 Task: Find connections with filter location Cannes with filter topic #Indiawith filter profile language French with filter current company CG Power and Industrial Solutions Limited with filter school University of Kerala with filter industry Advertising Services with filter service category Real Estate Appraisal with filter keywords title Housekeeper
Action: Mouse moved to (508, 69)
Screenshot: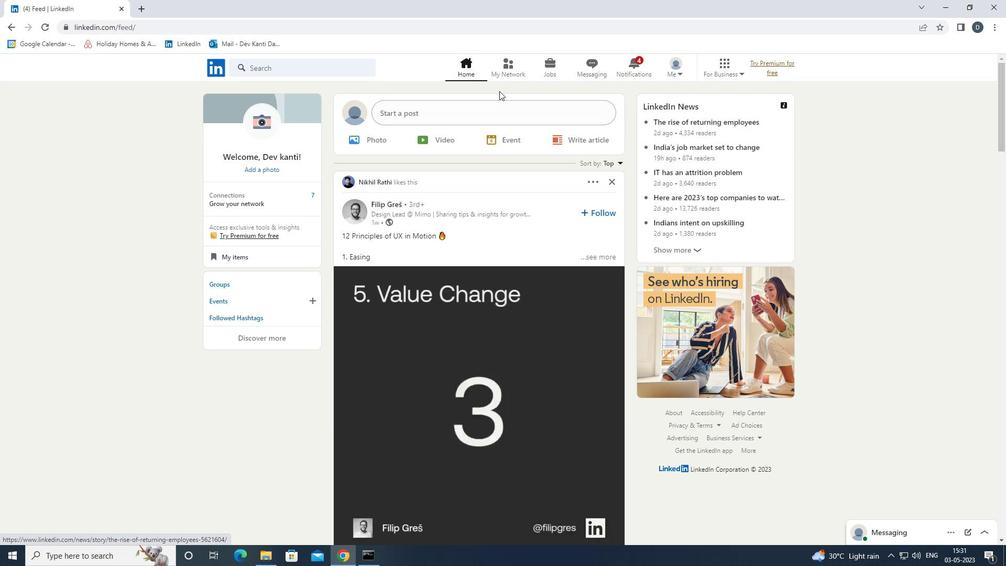 
Action: Mouse pressed left at (508, 69)
Screenshot: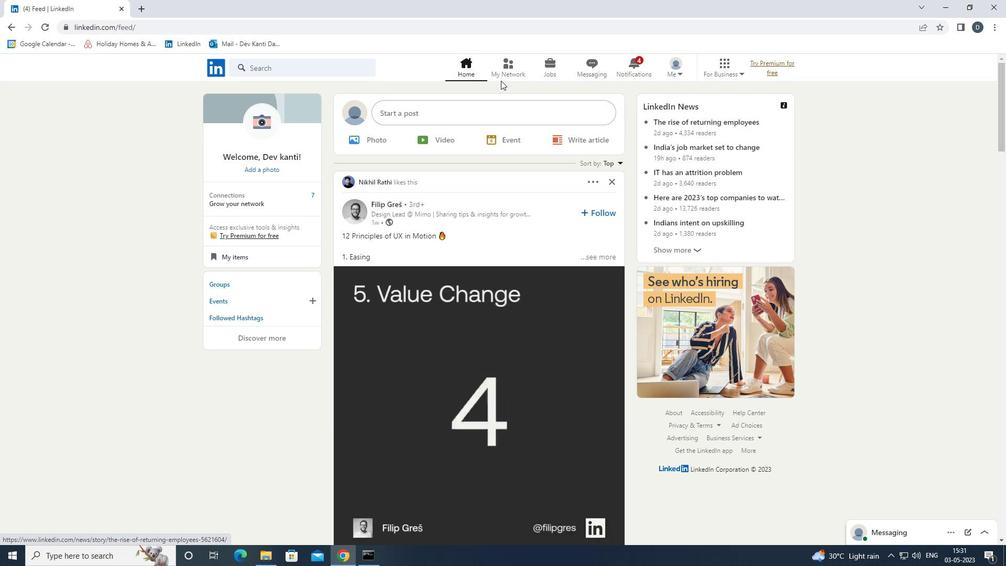 
Action: Mouse moved to (348, 124)
Screenshot: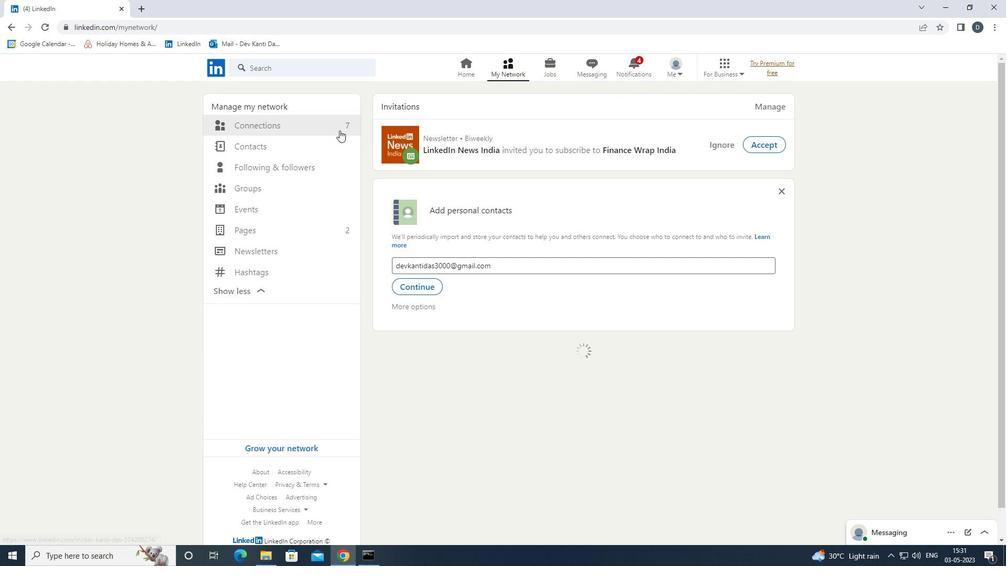 
Action: Mouse pressed left at (348, 124)
Screenshot: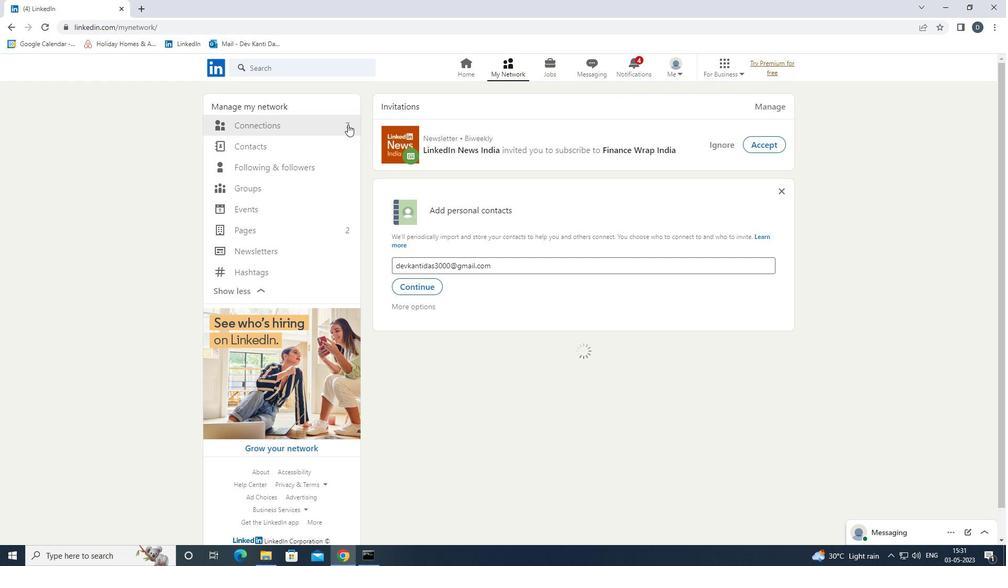 
Action: Mouse moved to (585, 131)
Screenshot: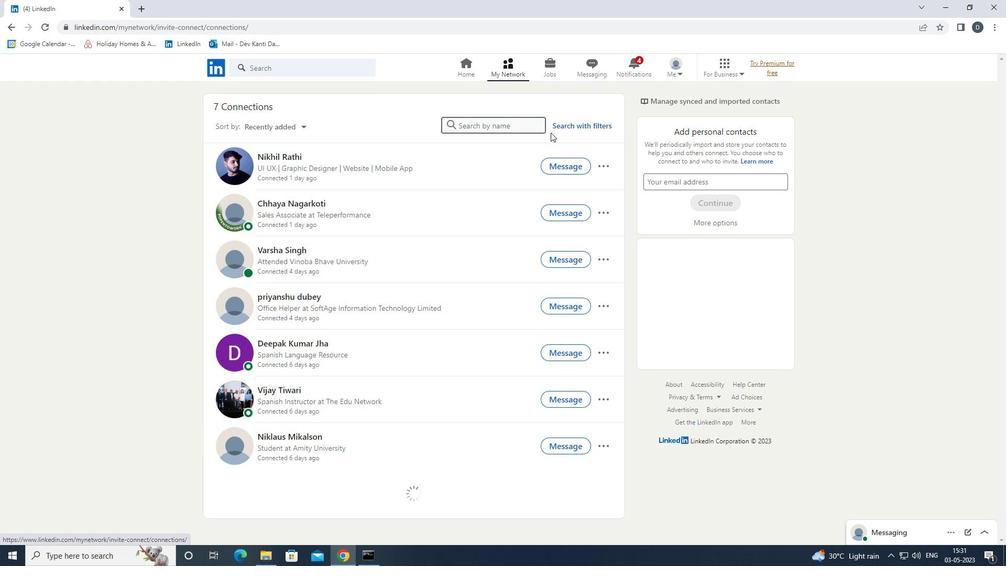 
Action: Mouse pressed left at (585, 131)
Screenshot: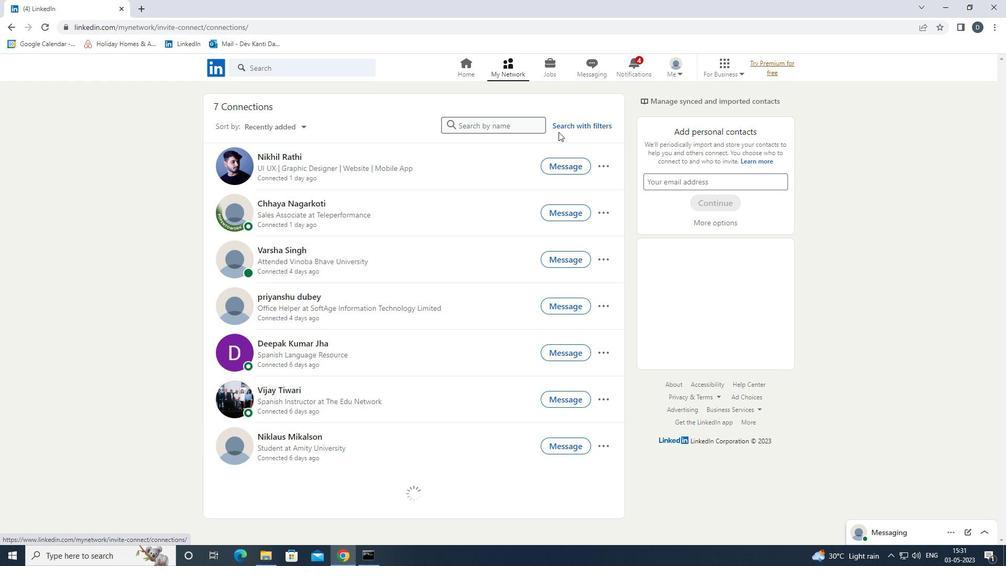 
Action: Mouse moved to (548, 96)
Screenshot: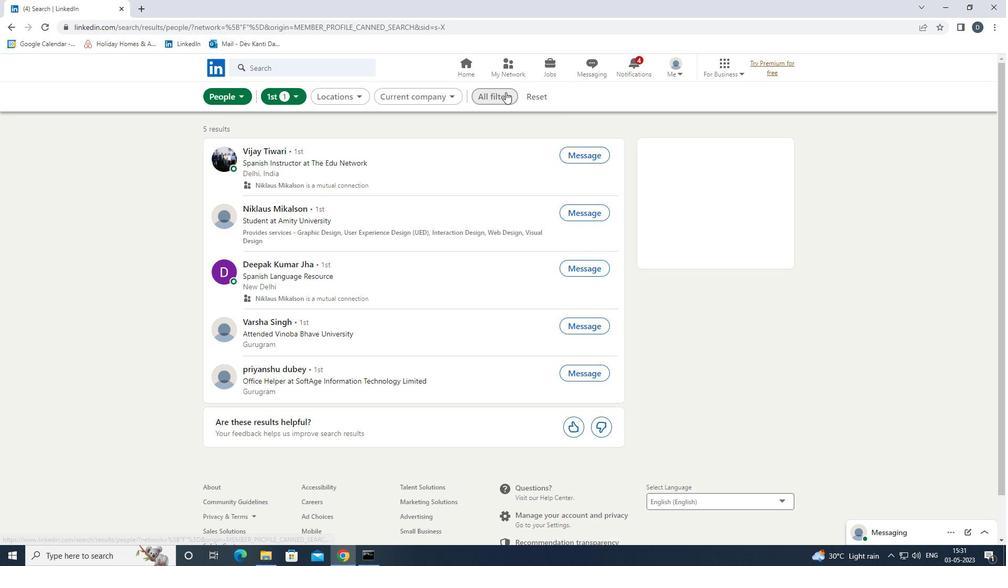 
Action: Mouse pressed left at (548, 96)
Screenshot: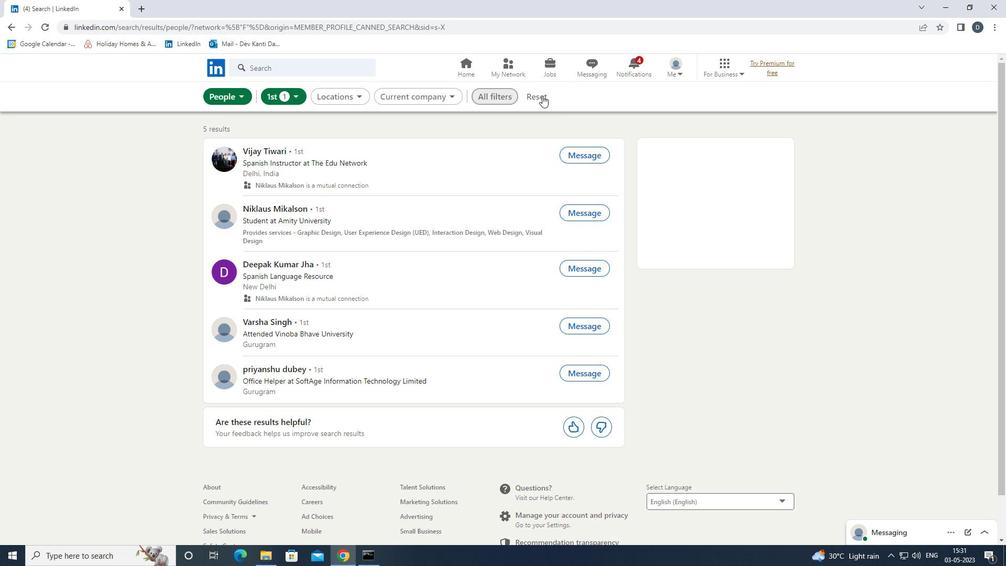 
Action: Mouse moved to (516, 98)
Screenshot: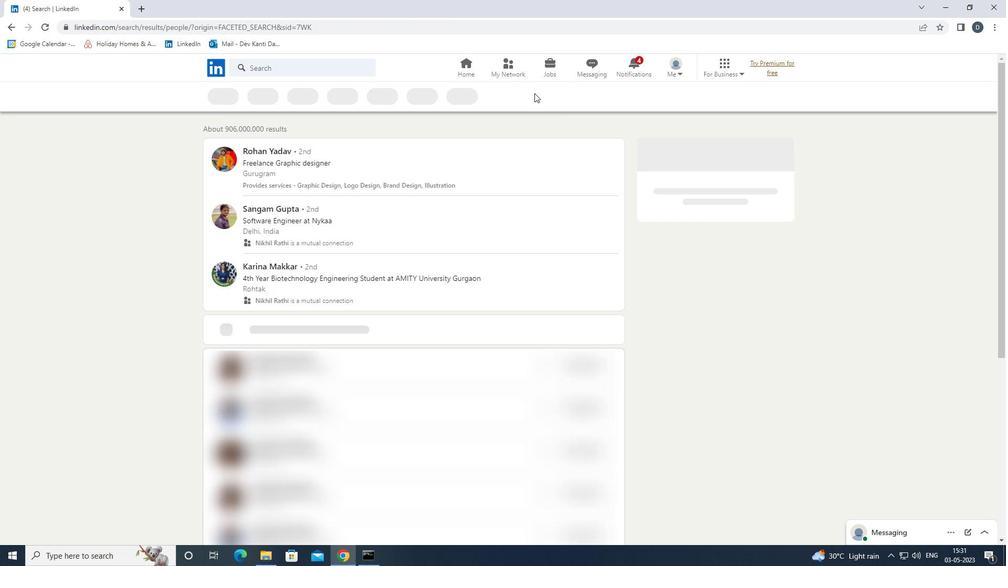 
Action: Mouse pressed left at (516, 98)
Screenshot: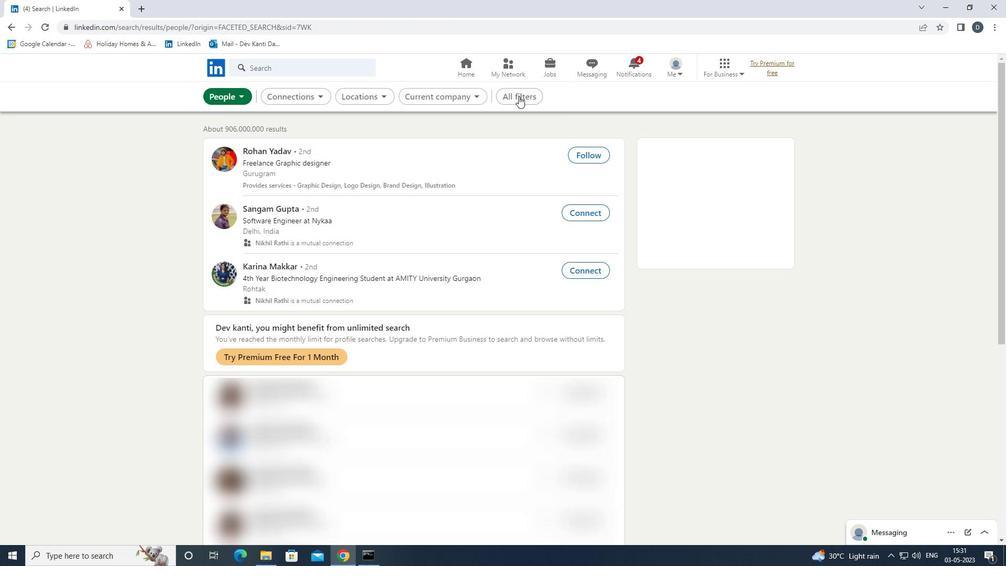 
Action: Mouse moved to (829, 289)
Screenshot: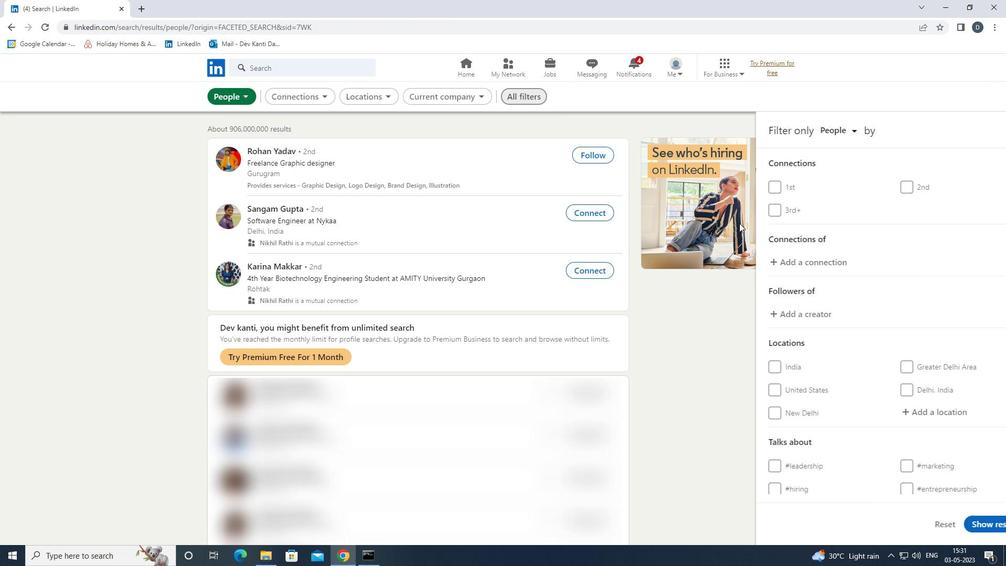 
Action: Mouse scrolled (829, 288) with delta (0, 0)
Screenshot: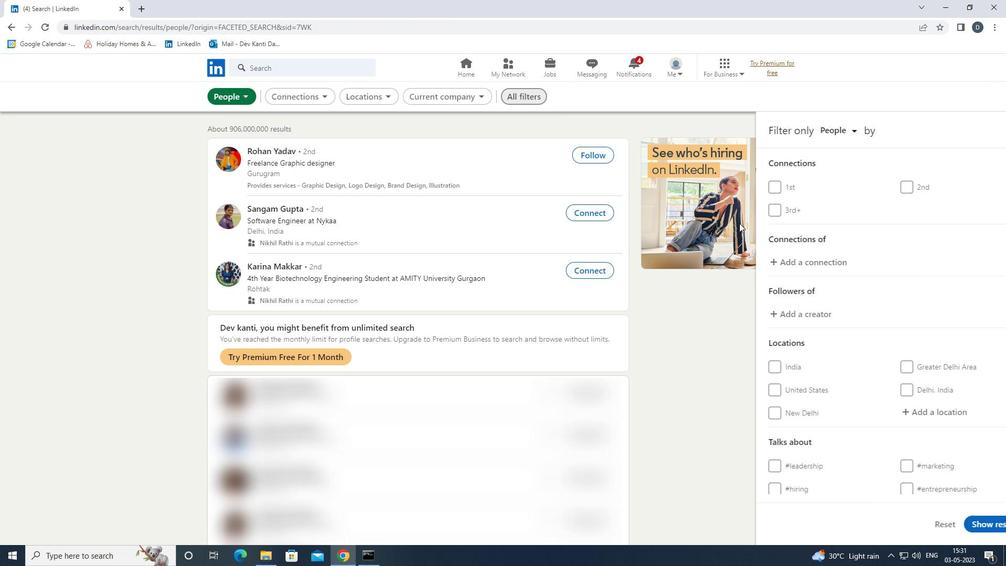
Action: Mouse moved to (832, 291)
Screenshot: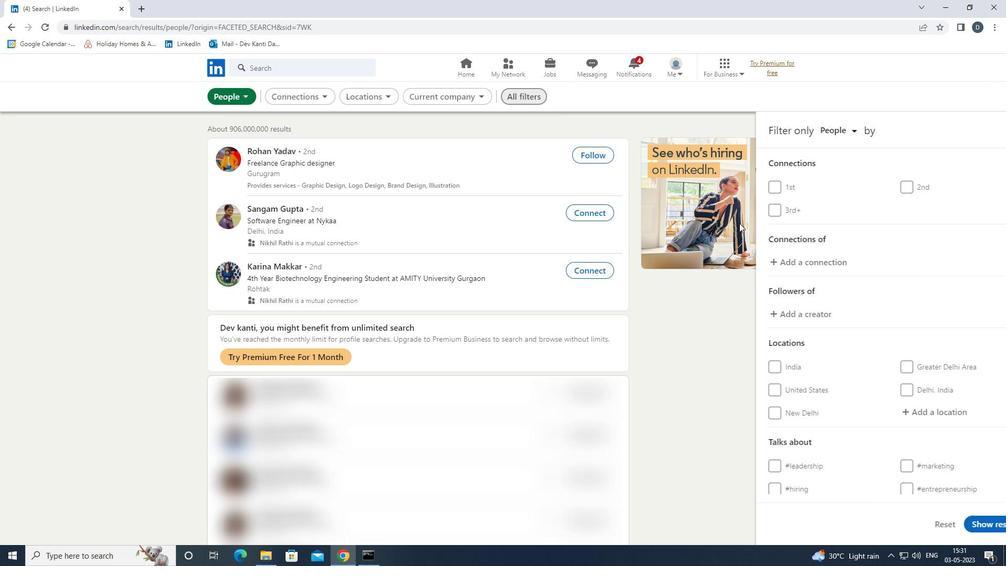
Action: Mouse scrolled (832, 290) with delta (0, 0)
Screenshot: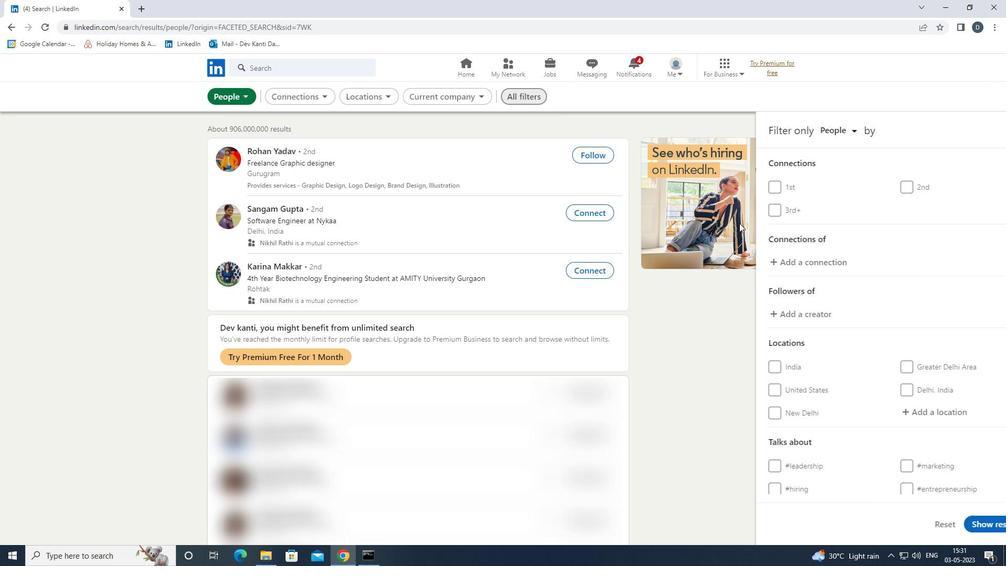 
Action: Mouse moved to (895, 307)
Screenshot: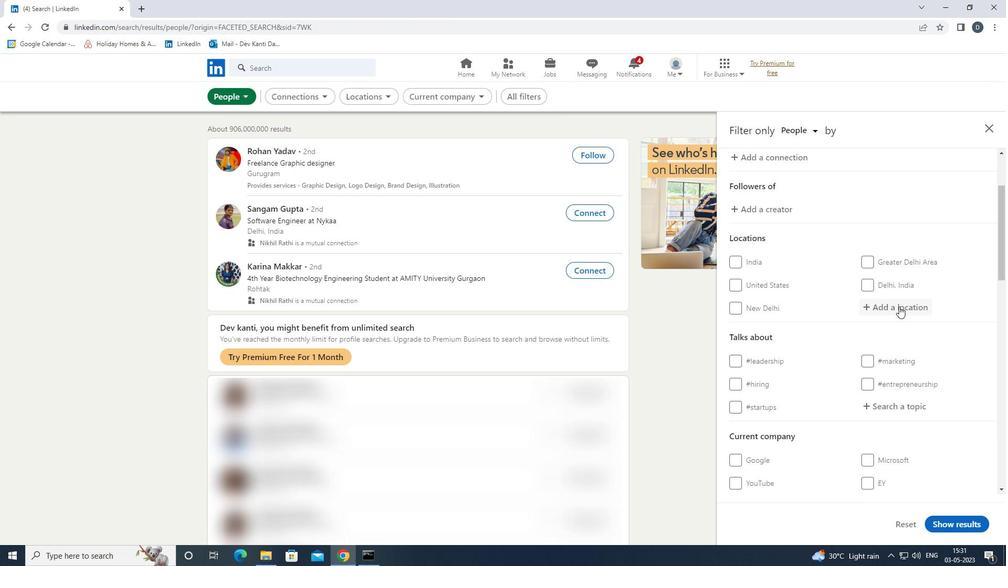 
Action: Mouse pressed left at (895, 307)
Screenshot: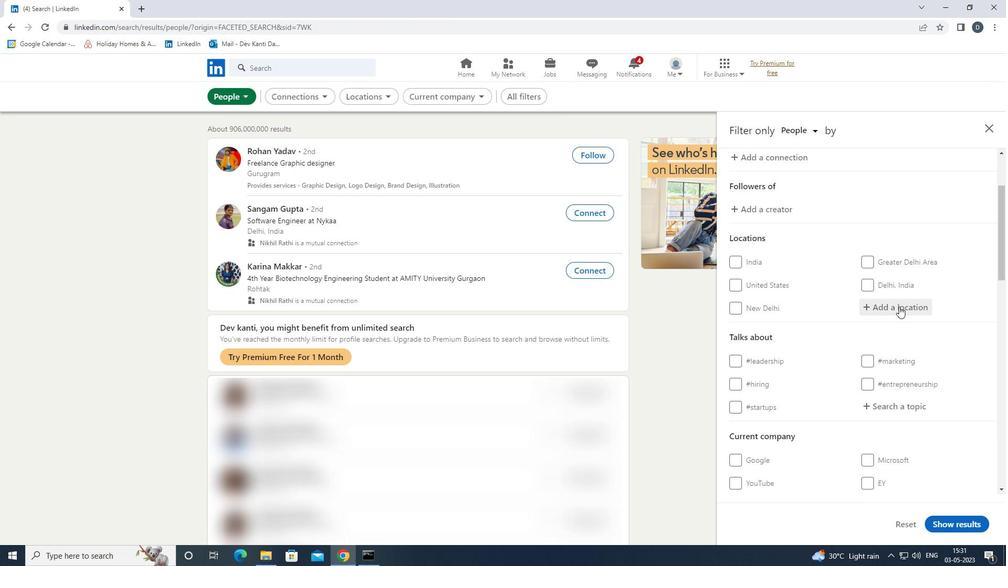 
Action: Key pressed <Key.shift>CANNES<Key.down><Key.enter>
Screenshot: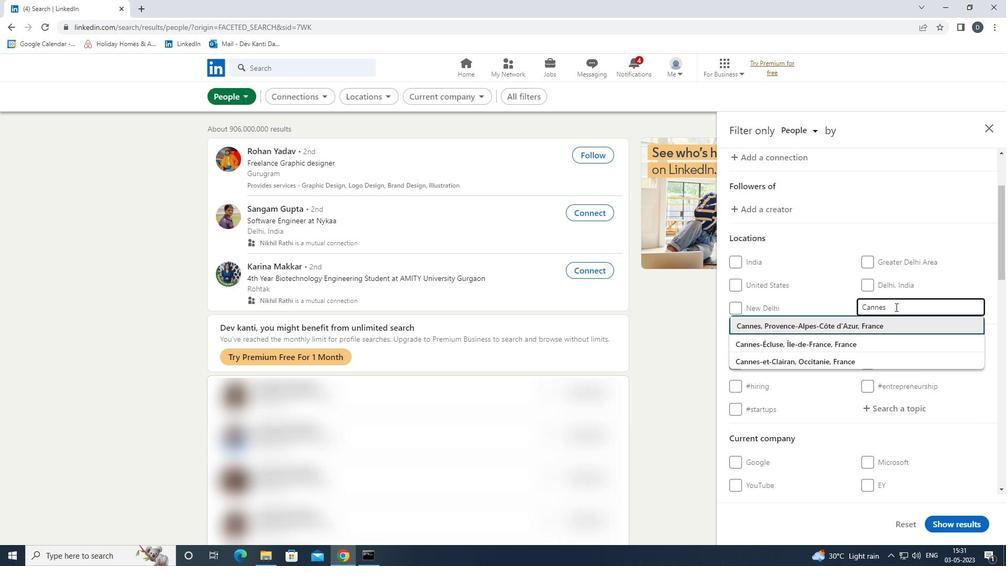 
Action: Mouse moved to (862, 321)
Screenshot: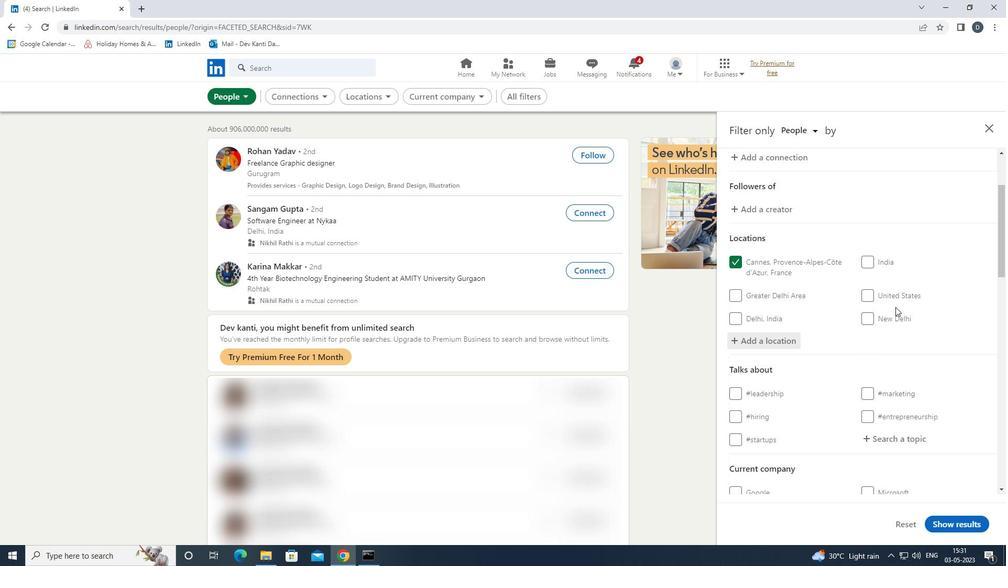 
Action: Mouse scrolled (862, 320) with delta (0, 0)
Screenshot: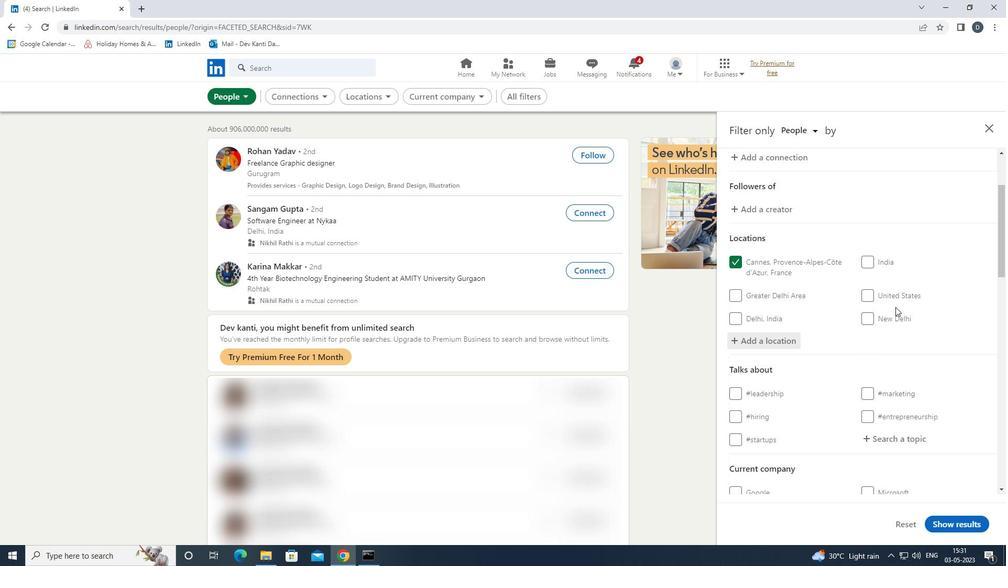 
Action: Mouse moved to (862, 321)
Screenshot: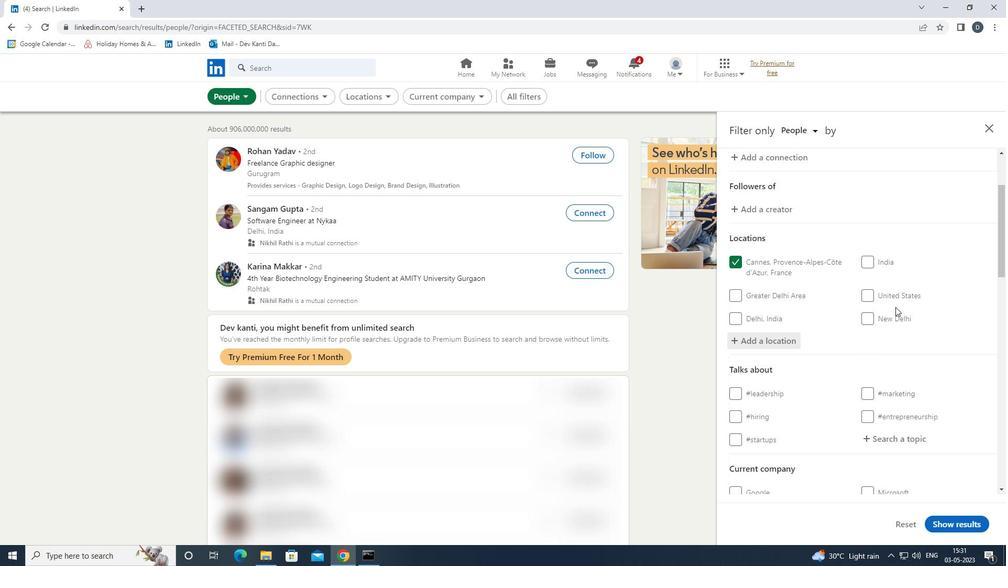 
Action: Mouse scrolled (862, 320) with delta (0, 0)
Screenshot: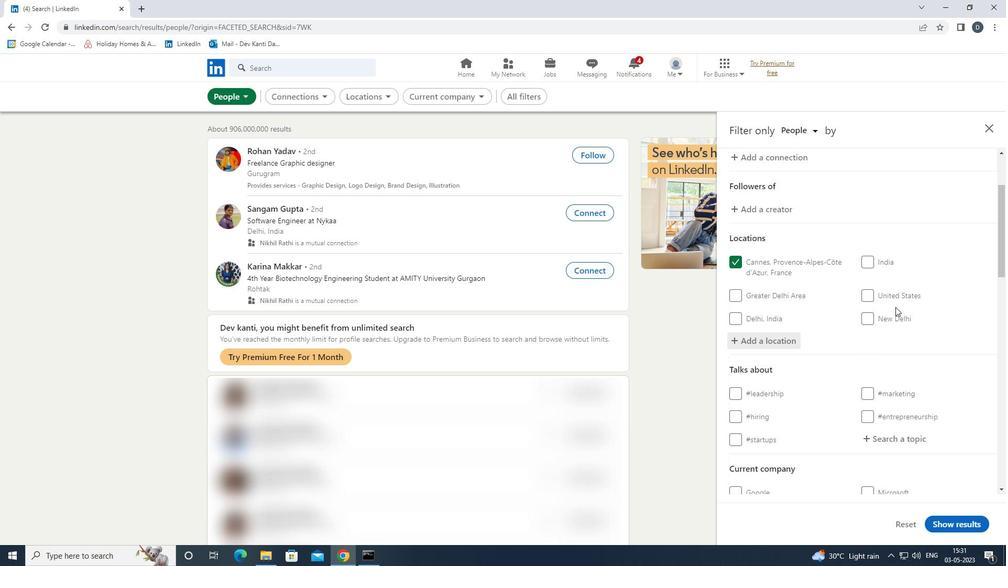 
Action: Mouse moved to (874, 335)
Screenshot: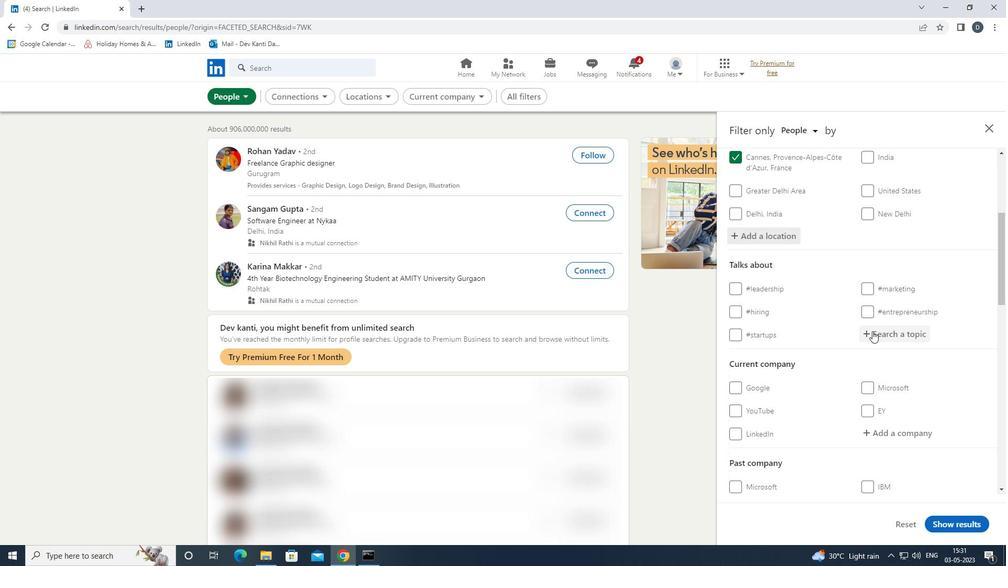 
Action: Mouse pressed left at (874, 335)
Screenshot: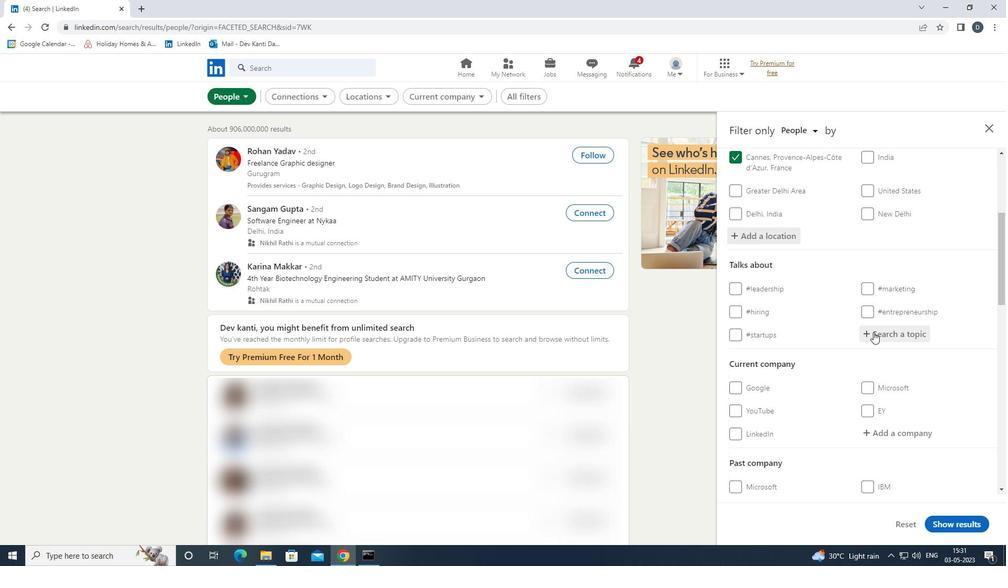 
Action: Mouse moved to (873, 337)
Screenshot: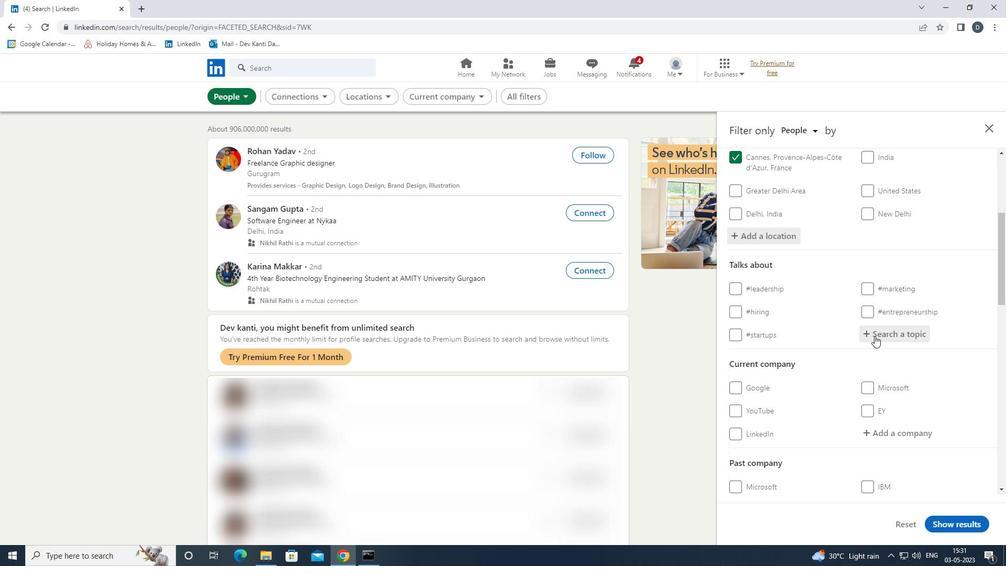 
Action: Key pressed <Key.shift>INDIA<Key.down><Key.enter>
Screenshot: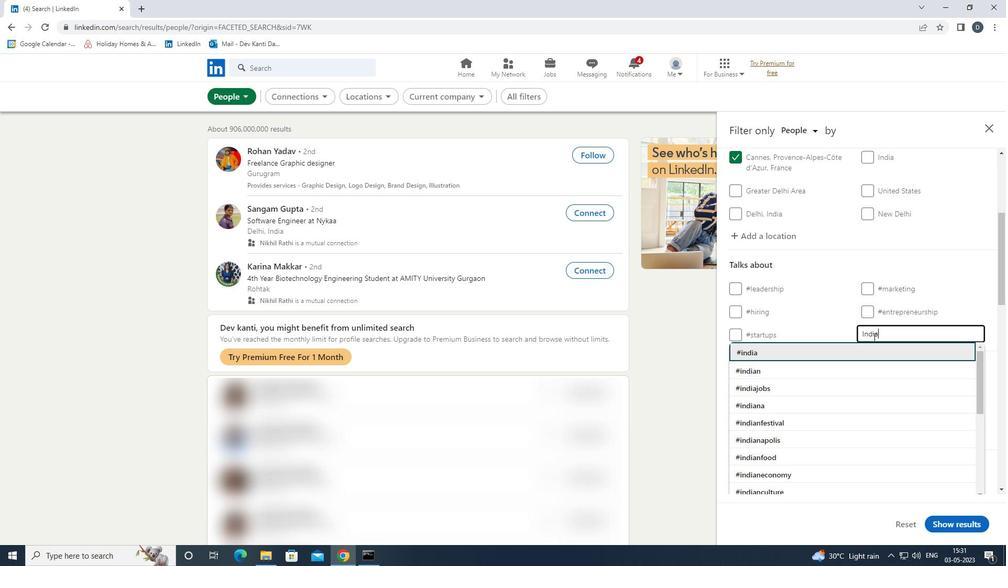 
Action: Mouse moved to (850, 341)
Screenshot: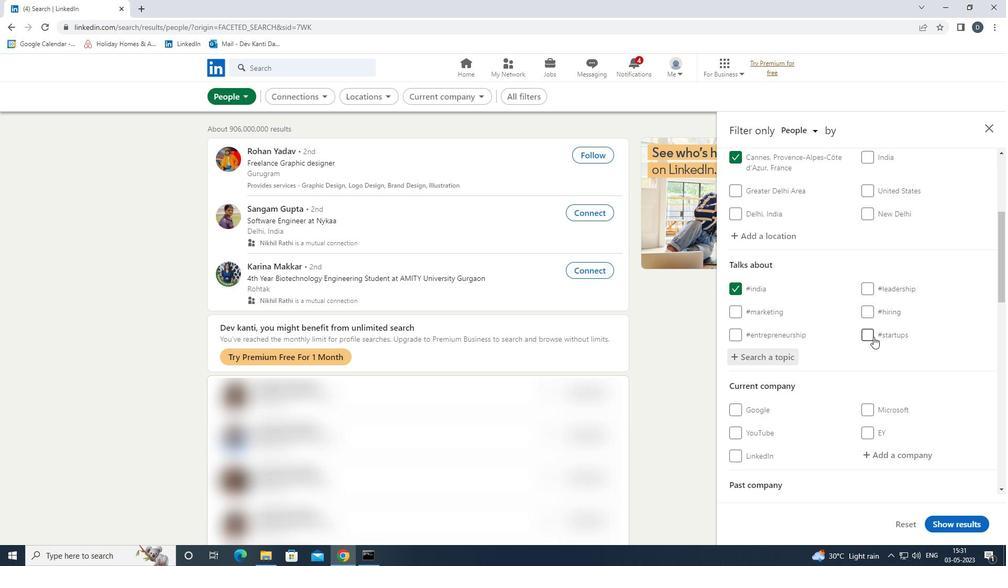 
Action: Mouse scrolled (850, 341) with delta (0, 0)
Screenshot: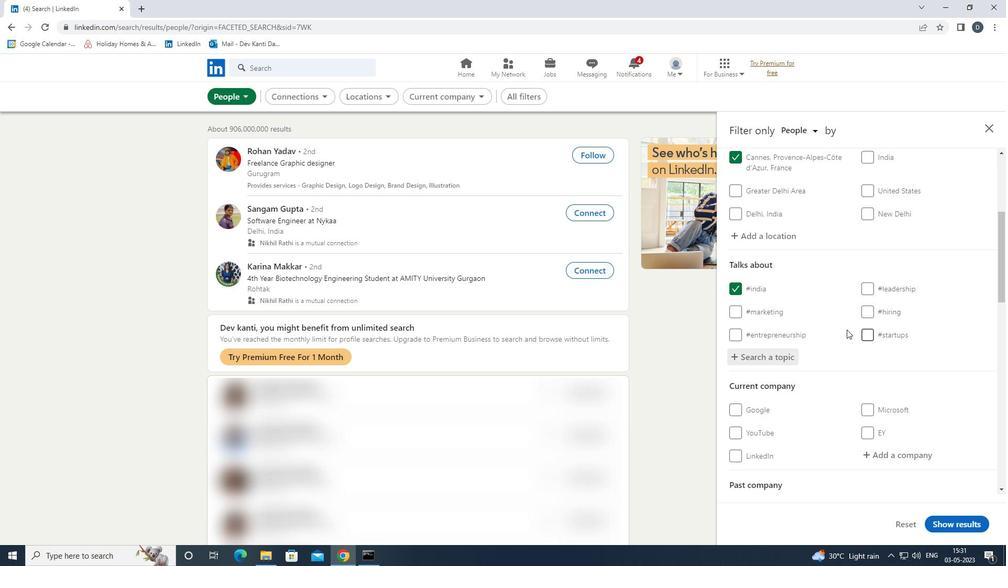 
Action: Mouse moved to (850, 342)
Screenshot: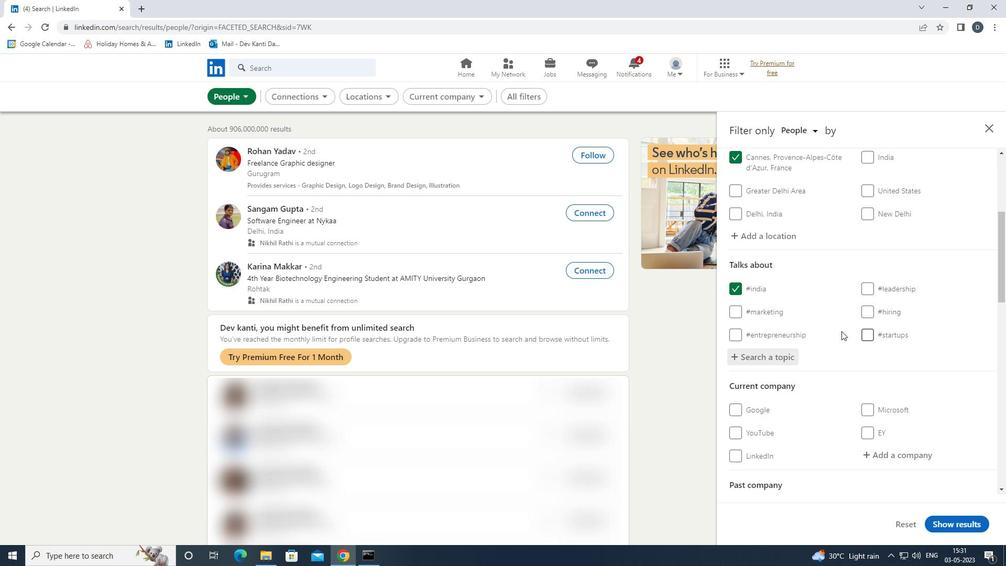 
Action: Mouse scrolled (850, 342) with delta (0, 0)
Screenshot: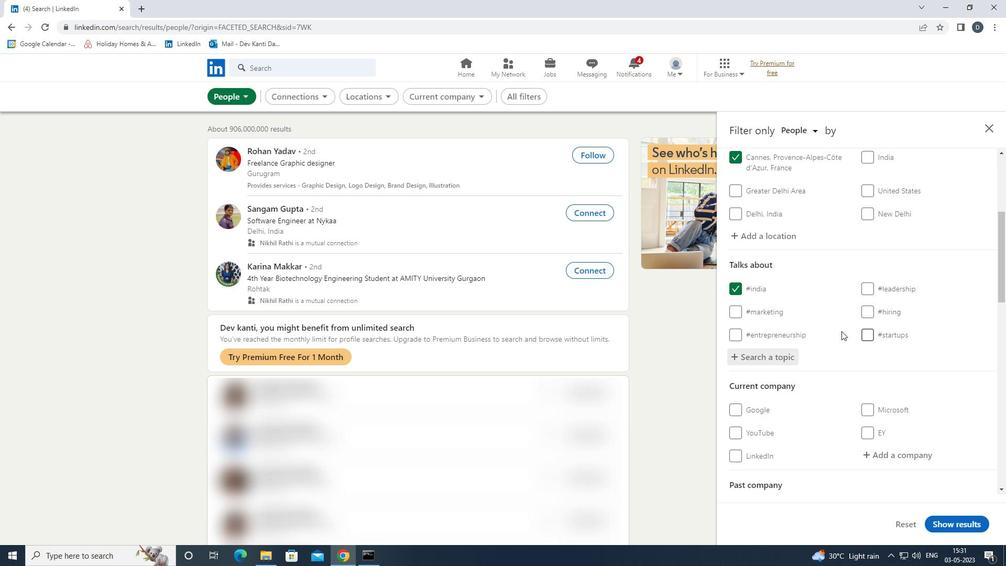 
Action: Mouse moved to (851, 342)
Screenshot: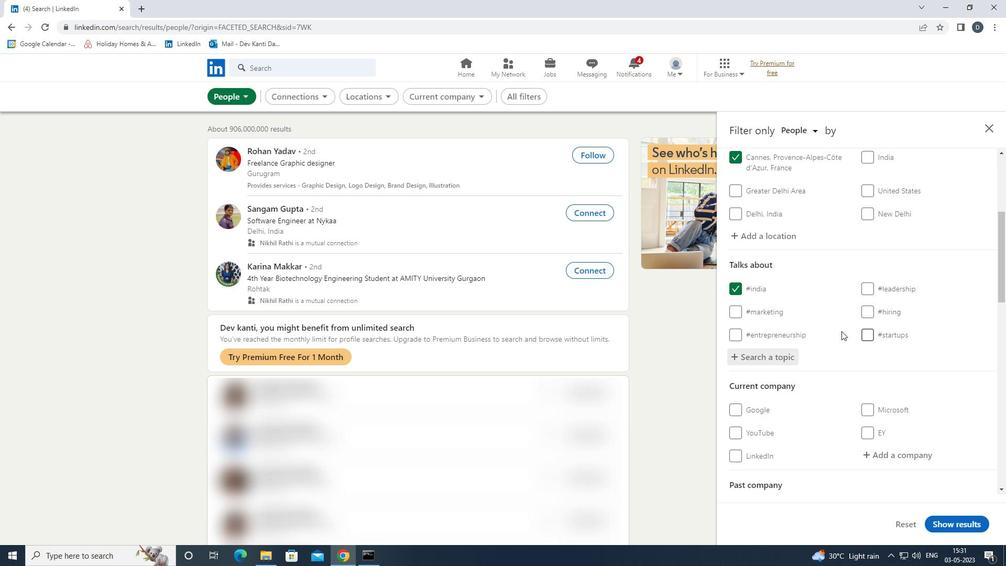 
Action: Mouse scrolled (851, 342) with delta (0, 0)
Screenshot: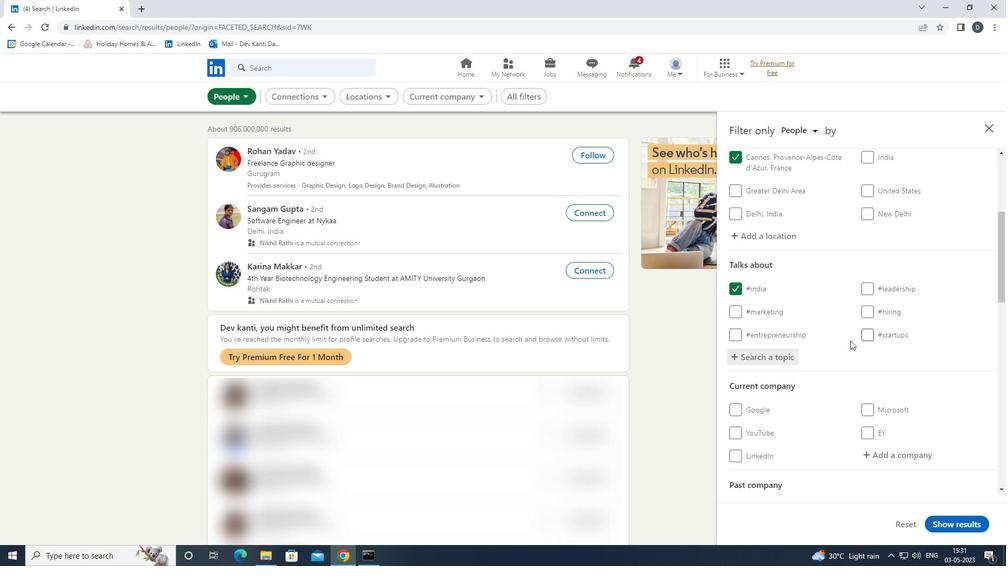 
Action: Mouse moved to (855, 333)
Screenshot: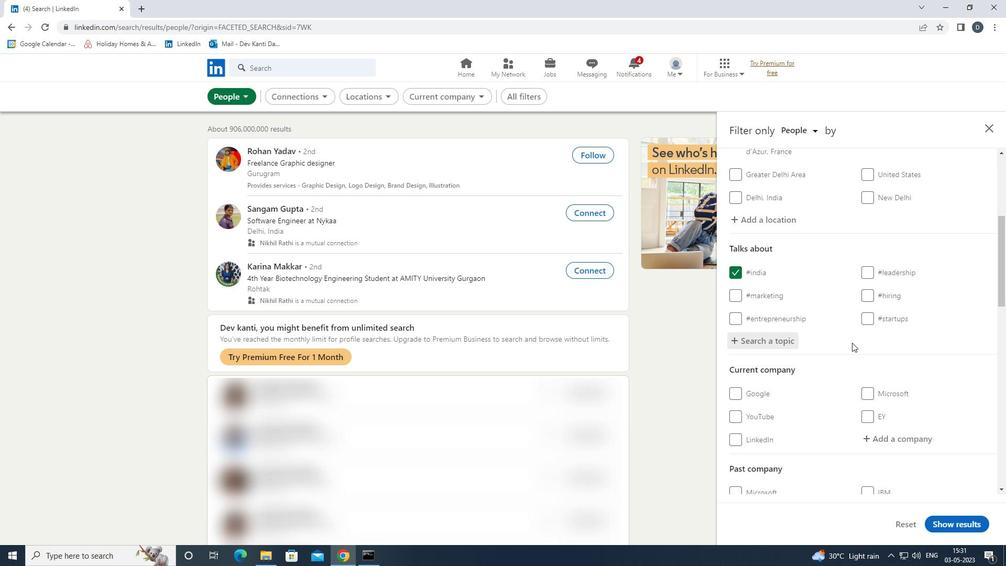 
Action: Mouse scrolled (855, 332) with delta (0, 0)
Screenshot: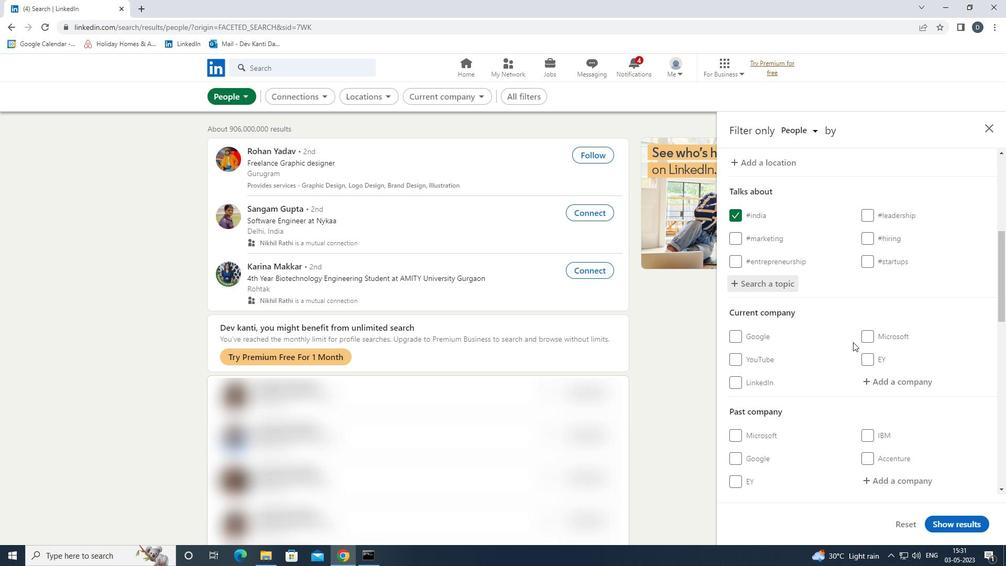 
Action: Mouse scrolled (855, 332) with delta (0, 0)
Screenshot: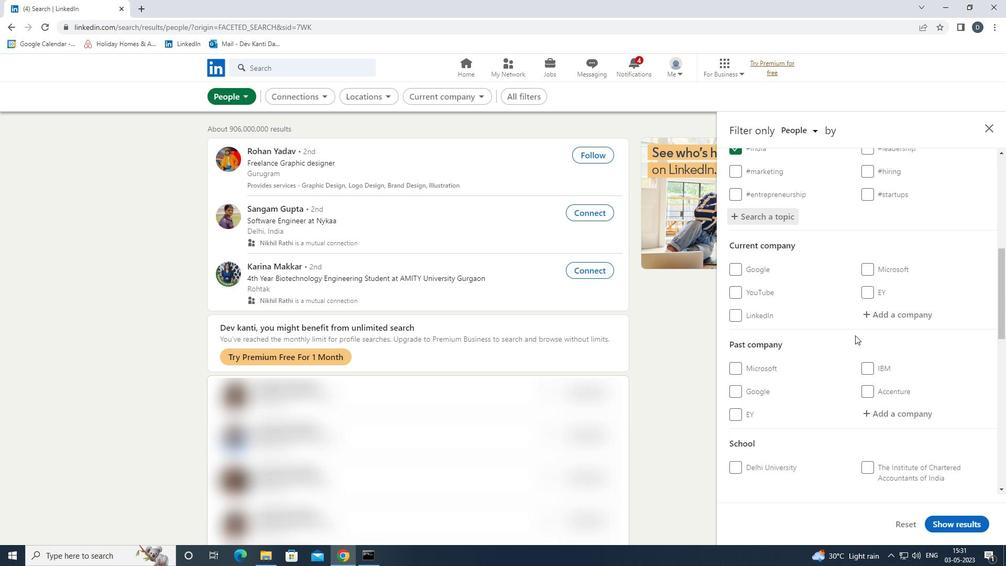 
Action: Mouse moved to (857, 328)
Screenshot: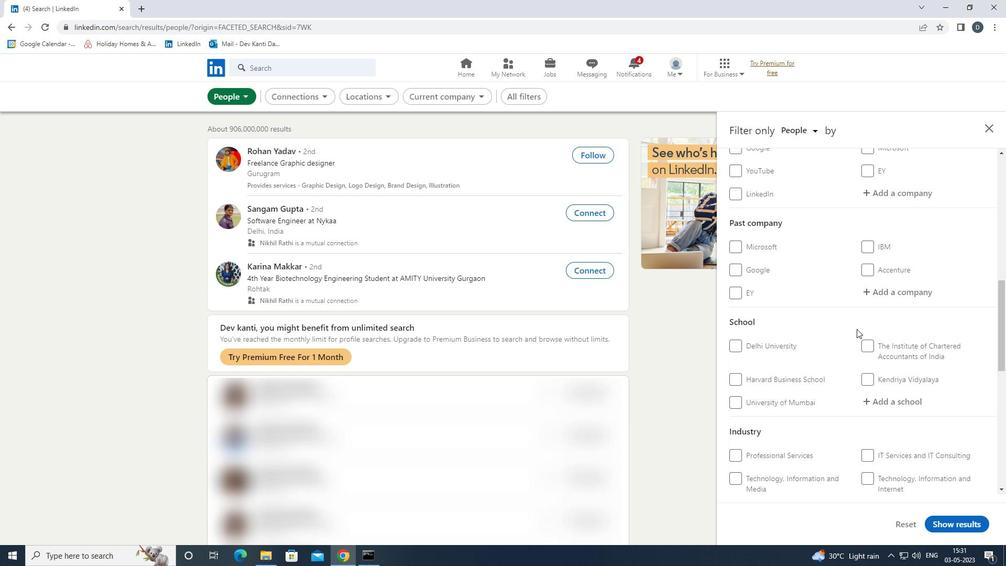 
Action: Mouse scrolled (857, 328) with delta (0, 0)
Screenshot: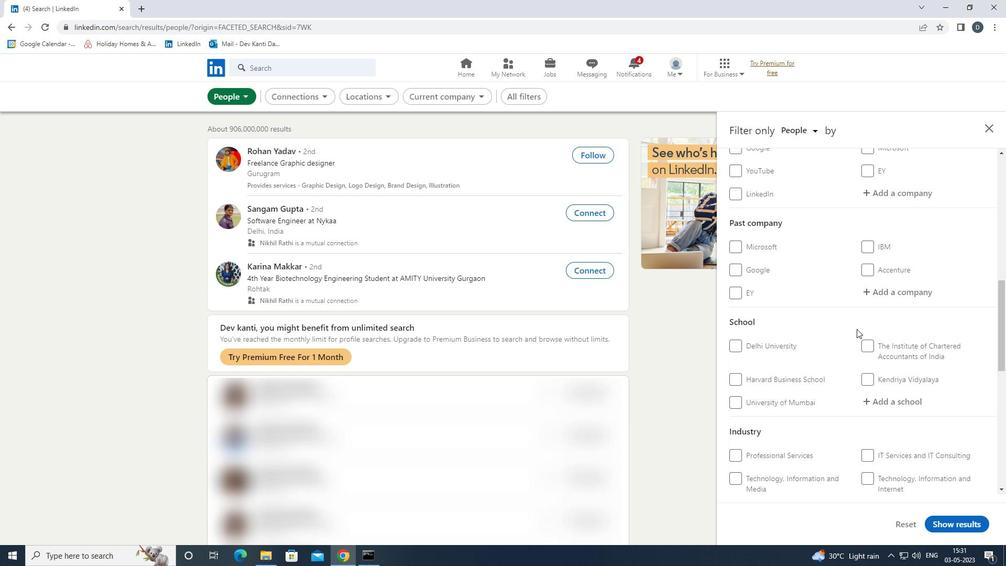
Action: Mouse moved to (899, 350)
Screenshot: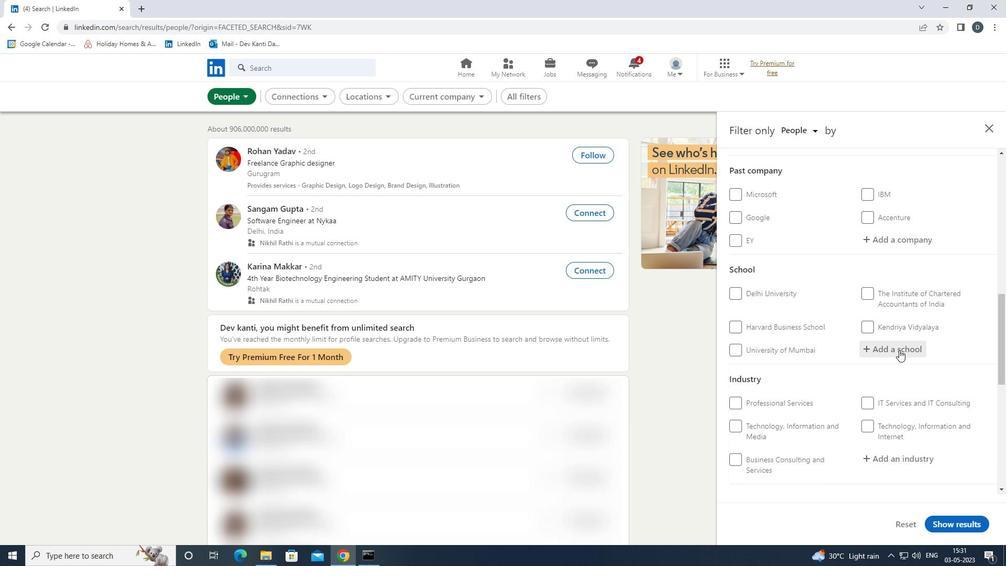 
Action: Mouse scrolled (899, 350) with delta (0, 0)
Screenshot: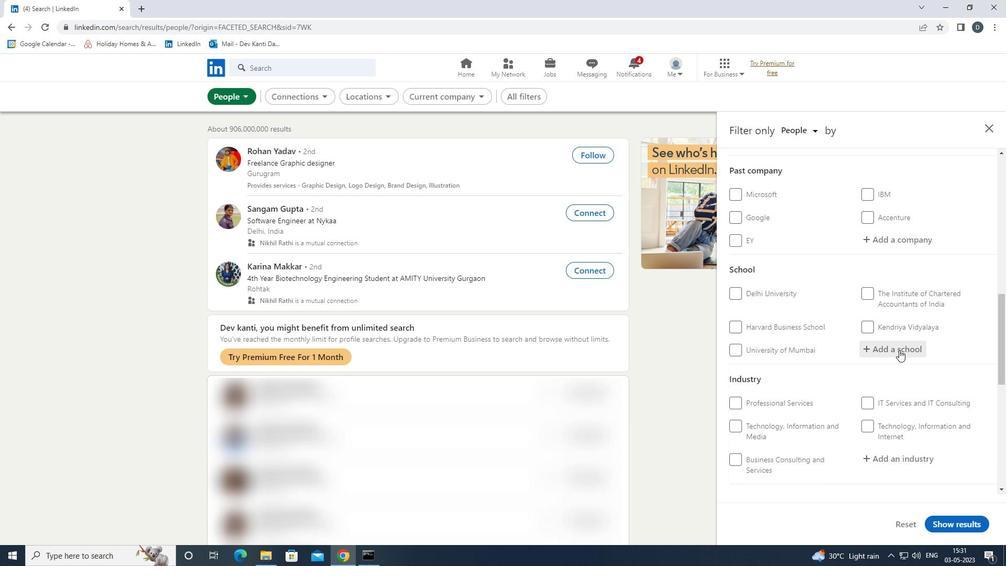 
Action: Mouse scrolled (899, 350) with delta (0, 0)
Screenshot: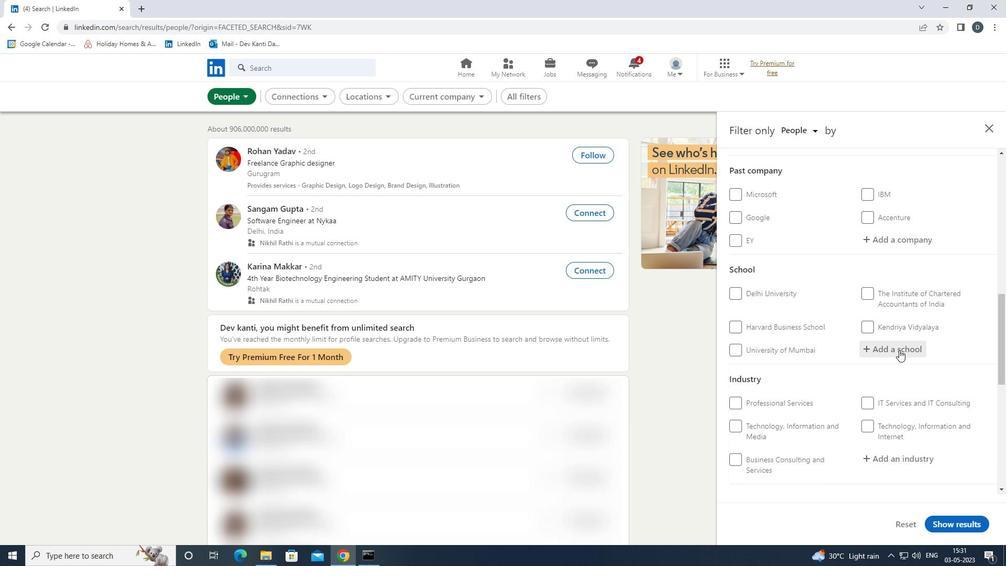
Action: Mouse moved to (899, 350)
Screenshot: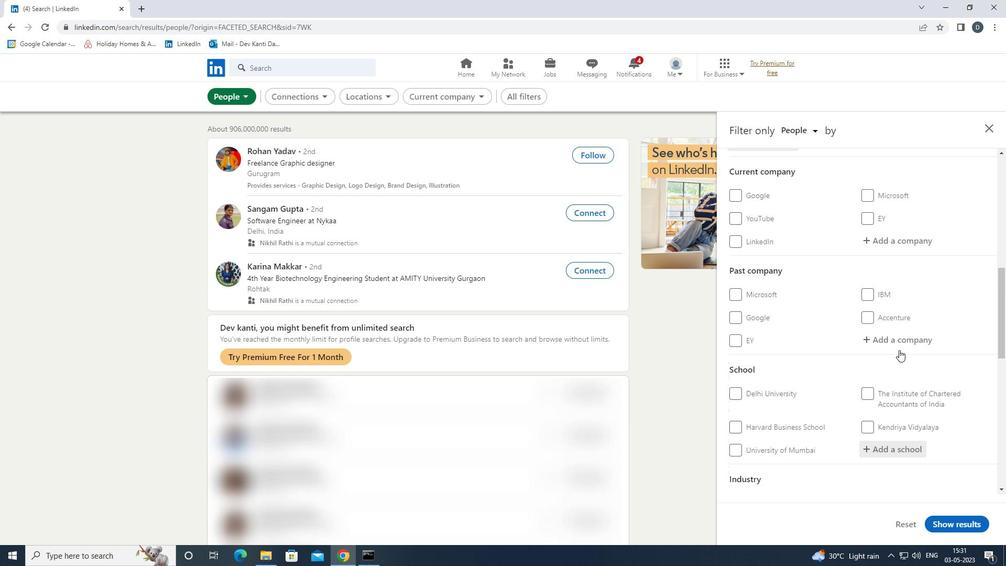 
Action: Mouse scrolled (899, 349) with delta (0, 0)
Screenshot: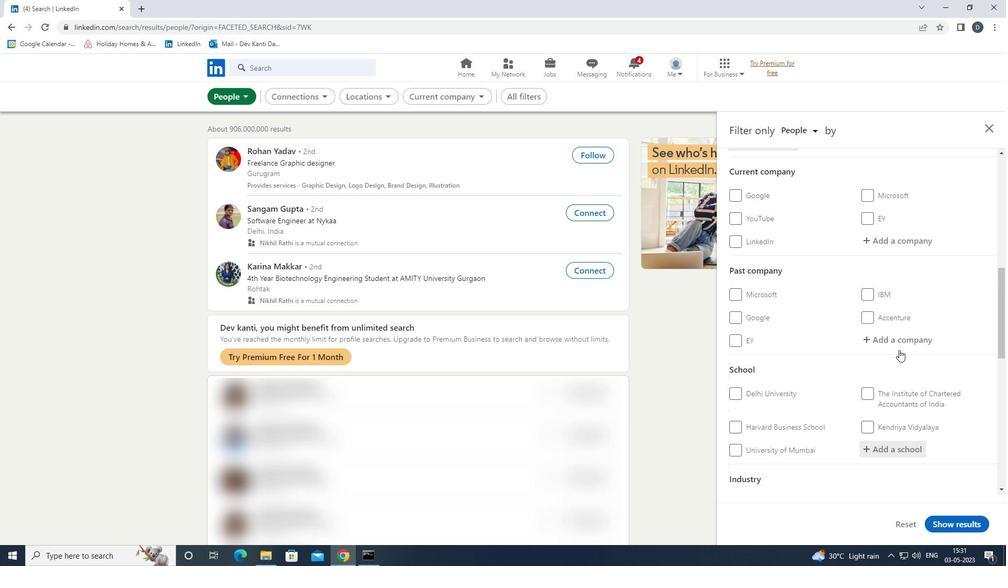 
Action: Mouse scrolled (899, 350) with delta (0, 0)
Screenshot: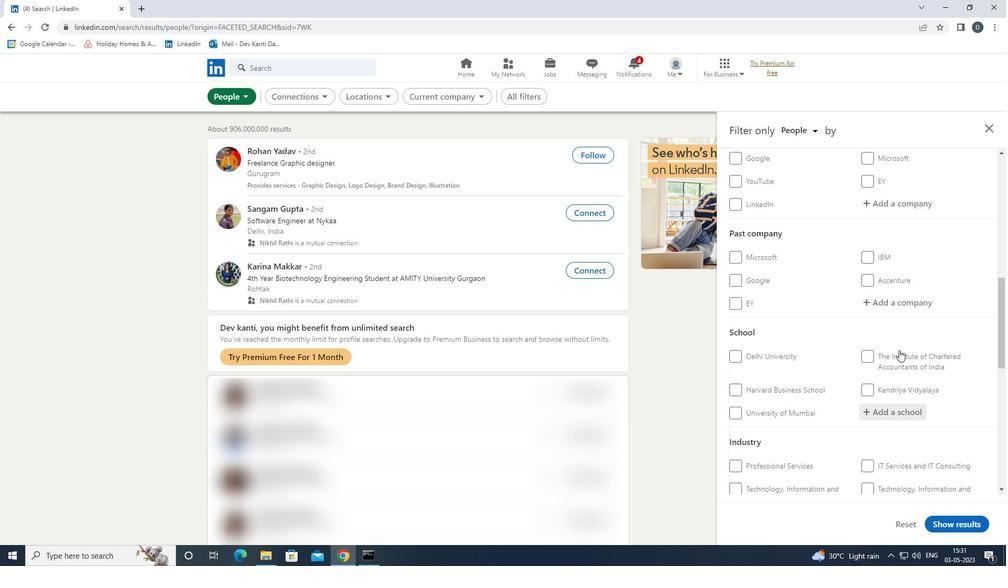 
Action: Mouse moved to (902, 344)
Screenshot: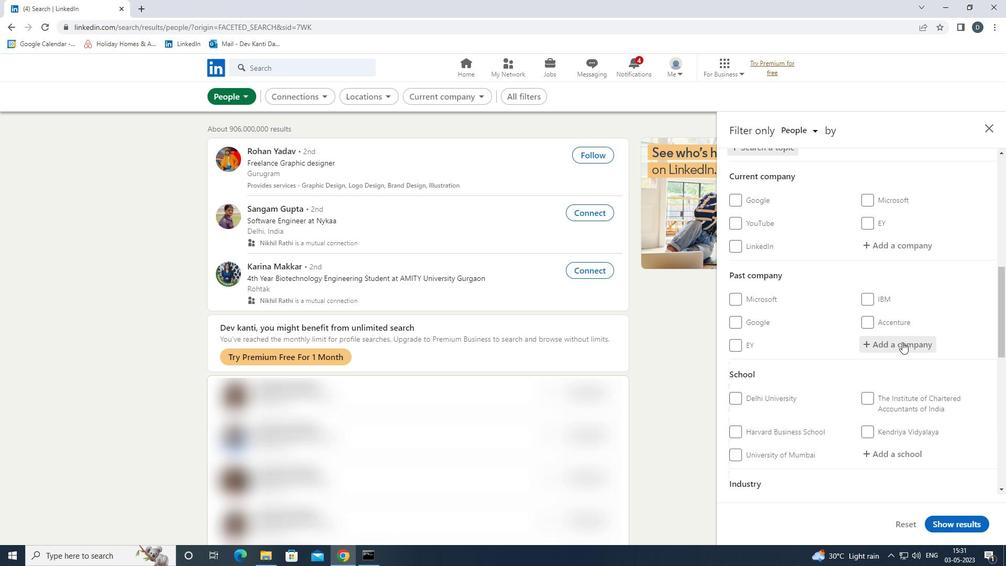 
Action: Mouse scrolled (902, 344) with delta (0, 0)
Screenshot: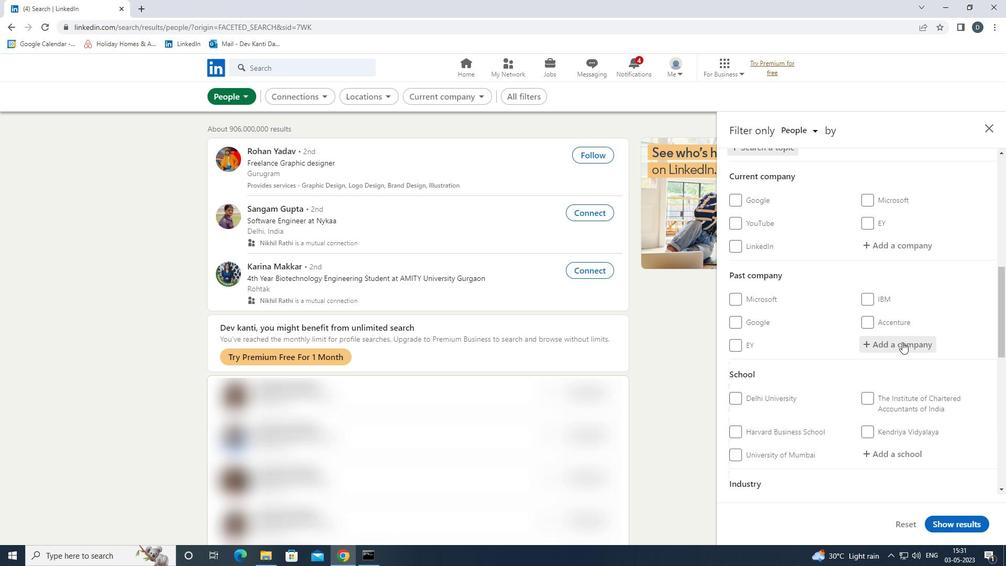 
Action: Mouse moved to (902, 345)
Screenshot: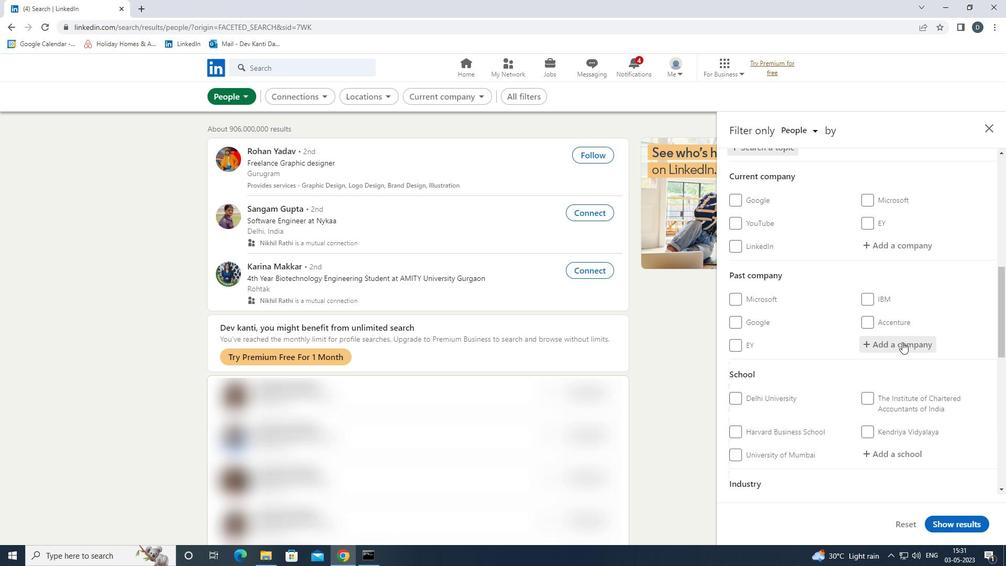 
Action: Mouse scrolled (902, 344) with delta (0, 0)
Screenshot: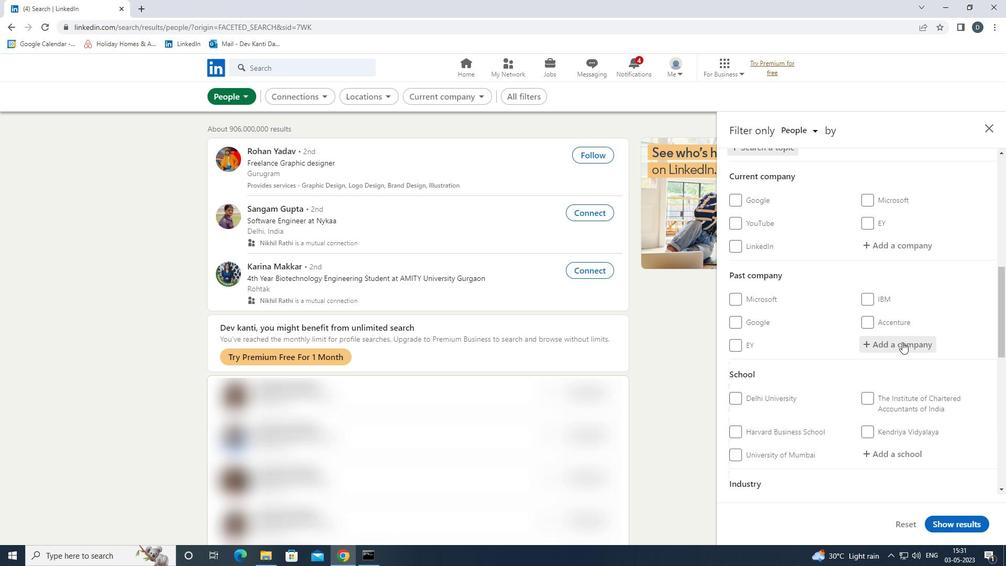 
Action: Mouse scrolled (902, 344) with delta (0, 0)
Screenshot: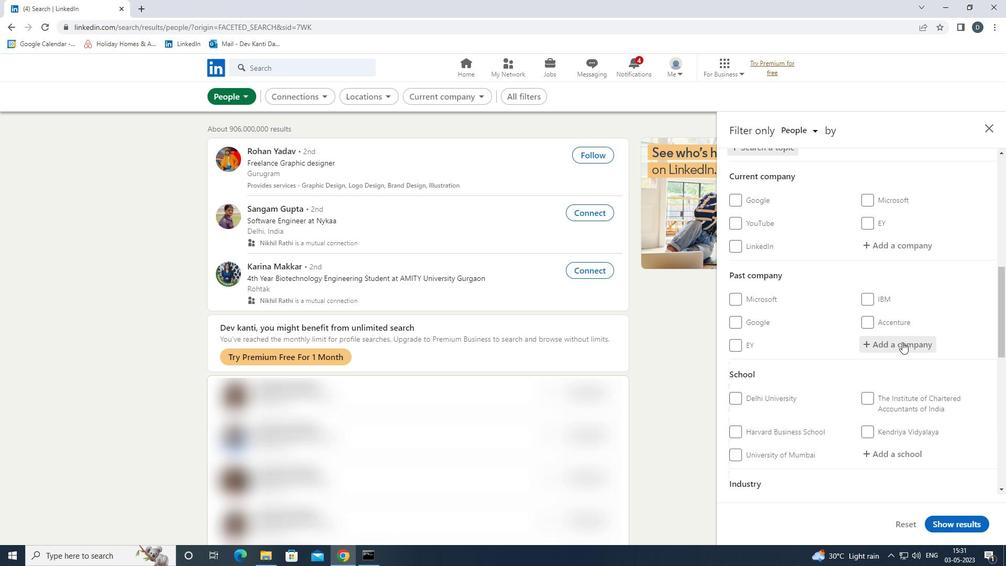 
Action: Mouse scrolled (902, 344) with delta (0, 0)
Screenshot: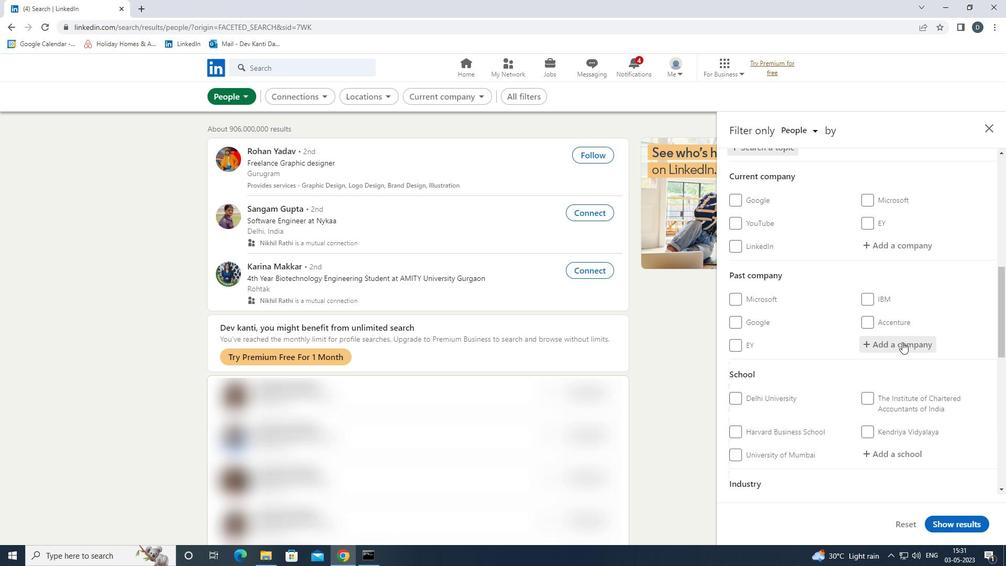 
Action: Mouse scrolled (902, 344) with delta (0, 0)
Screenshot: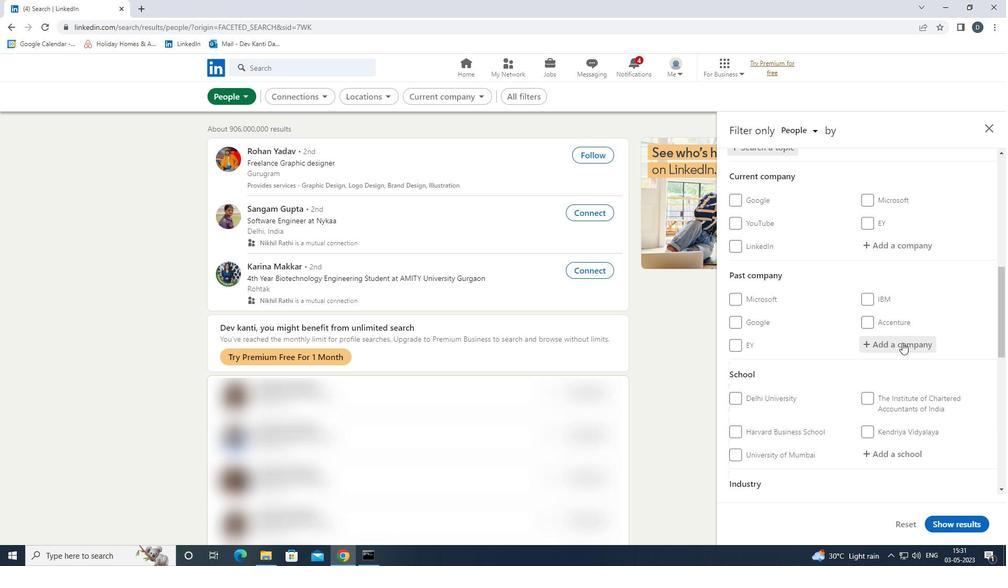 
Action: Mouse scrolled (902, 344) with delta (0, 0)
Screenshot: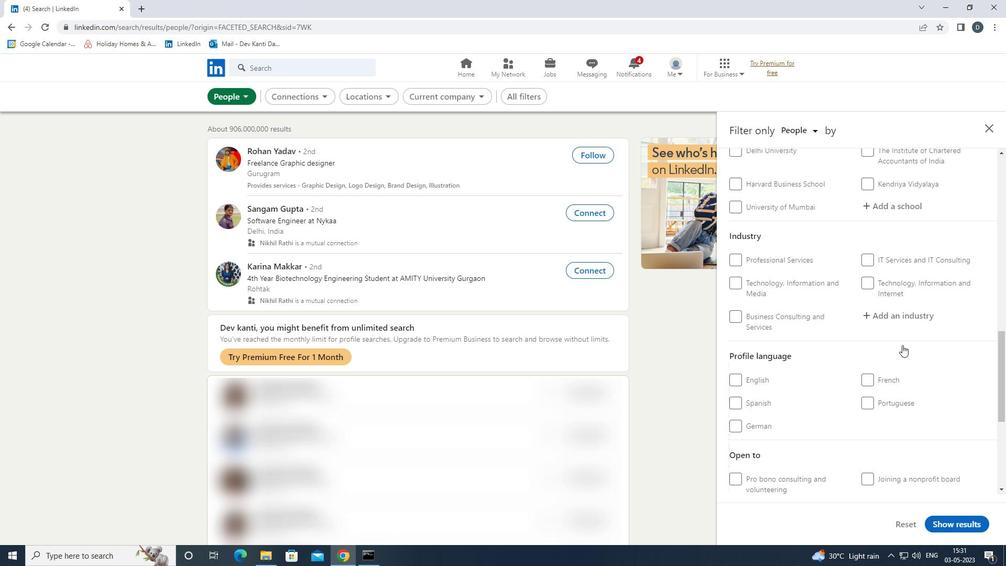 
Action: Mouse scrolled (902, 344) with delta (0, 0)
Screenshot: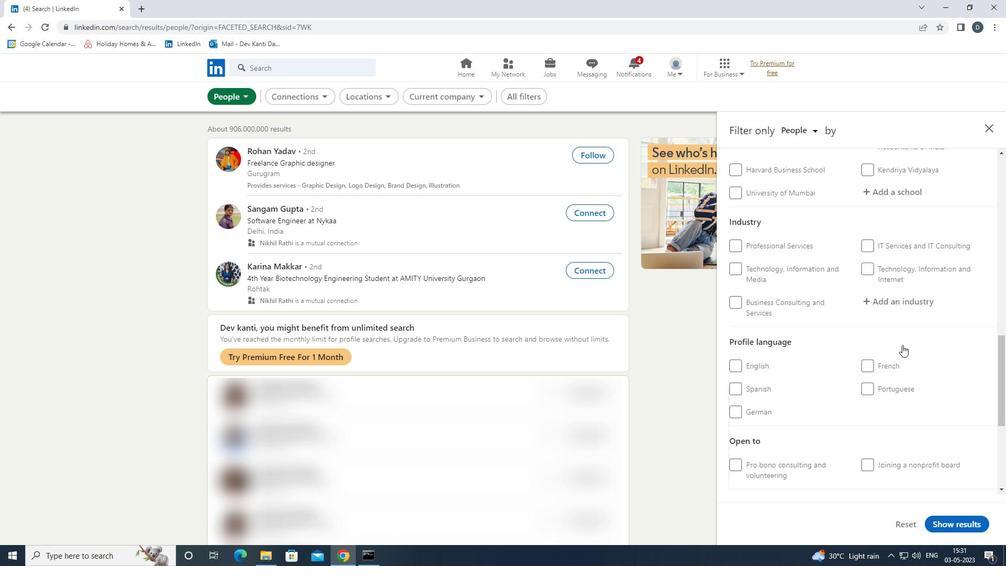 
Action: Mouse moved to (870, 261)
Screenshot: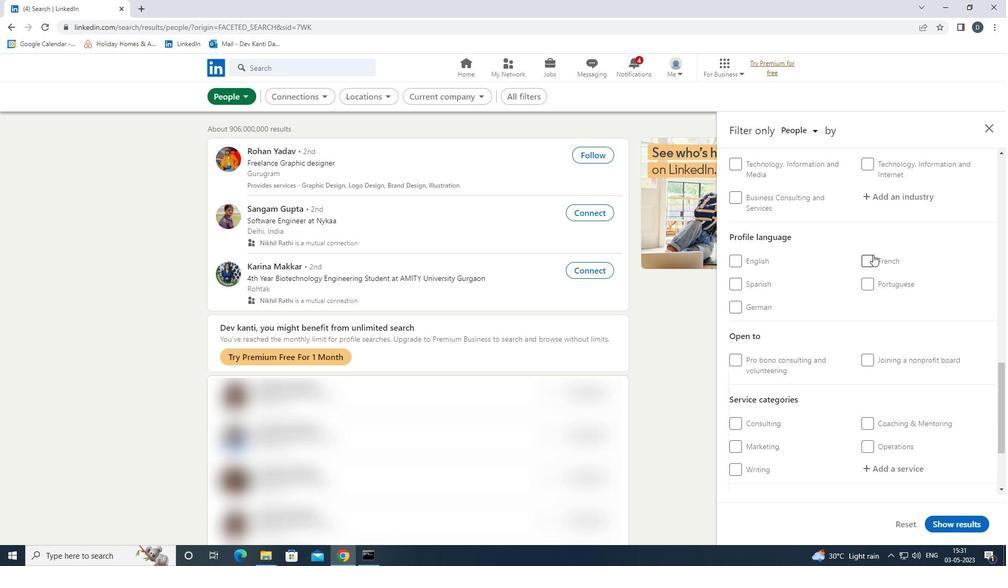 
Action: Mouse pressed left at (870, 261)
Screenshot: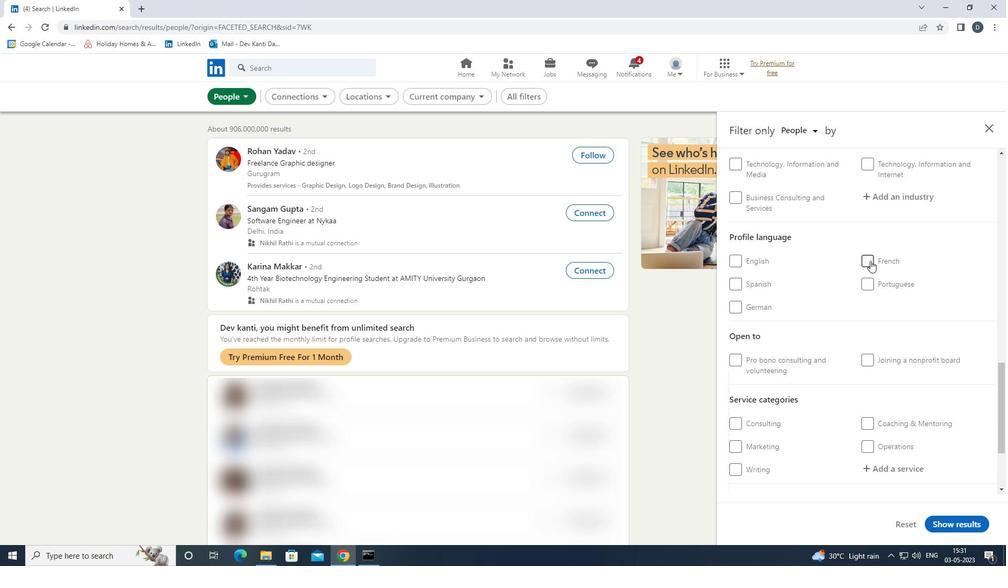 
Action: Mouse moved to (882, 305)
Screenshot: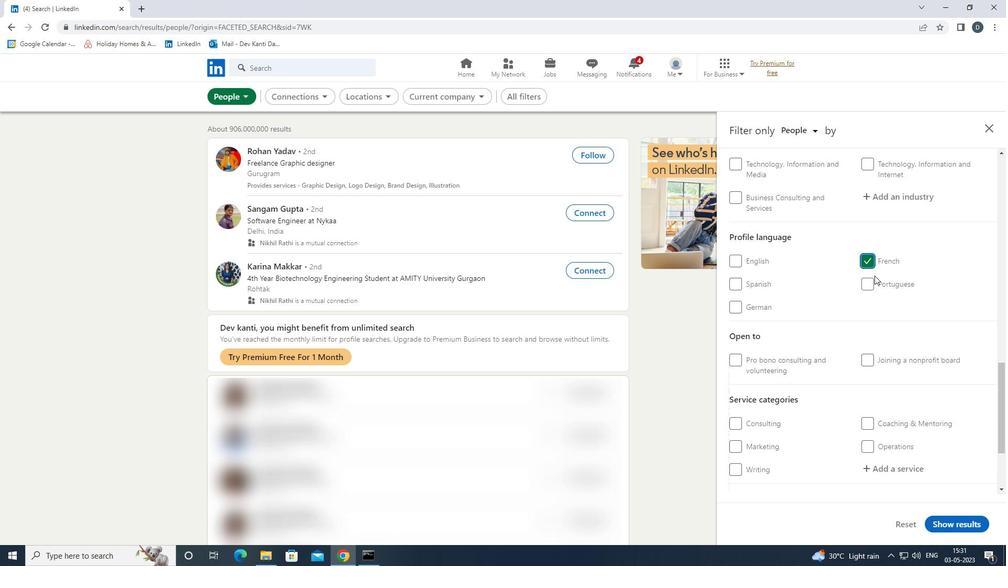 
Action: Mouse scrolled (882, 305) with delta (0, 0)
Screenshot: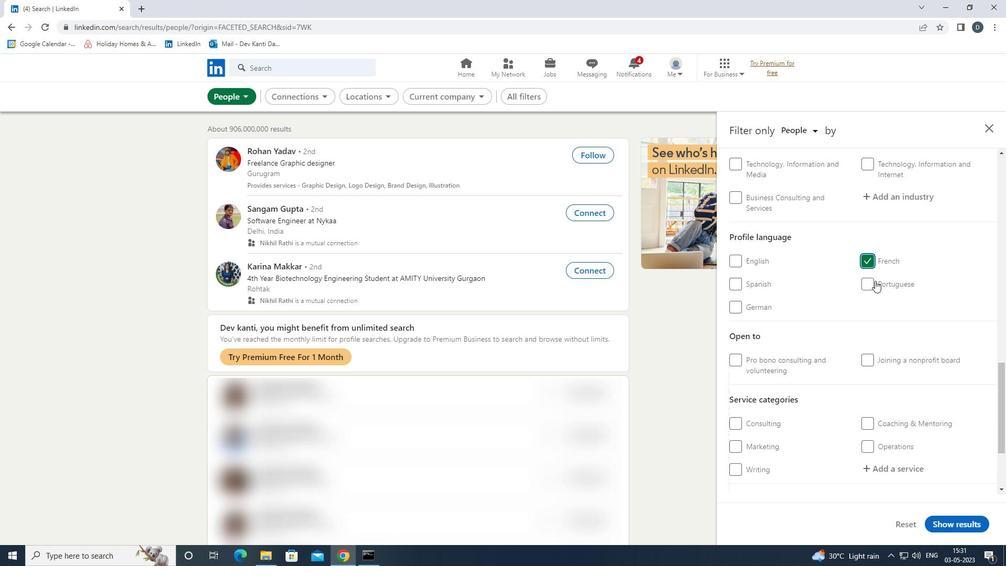 
Action: Mouse moved to (882, 305)
Screenshot: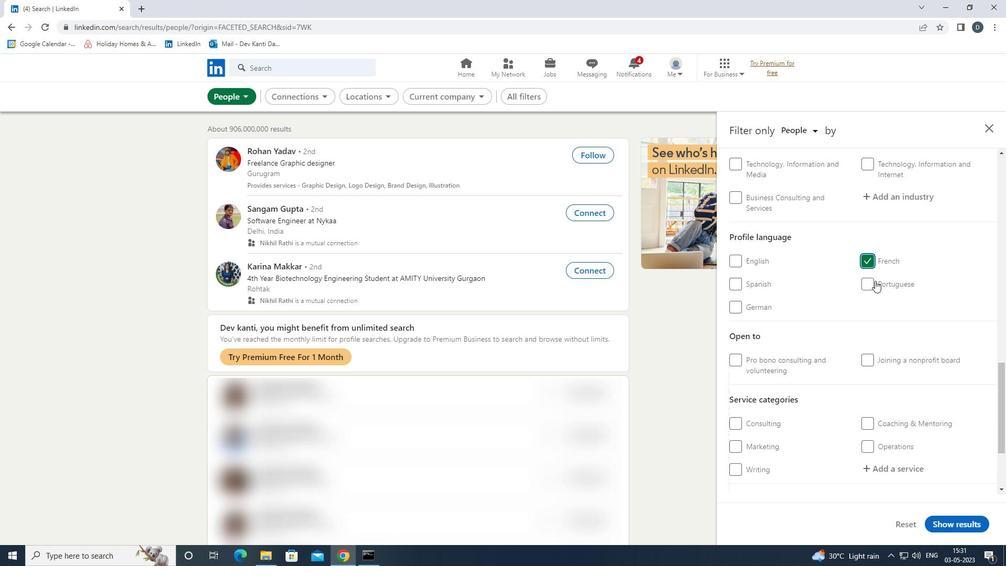 
Action: Mouse scrolled (882, 305) with delta (0, 0)
Screenshot: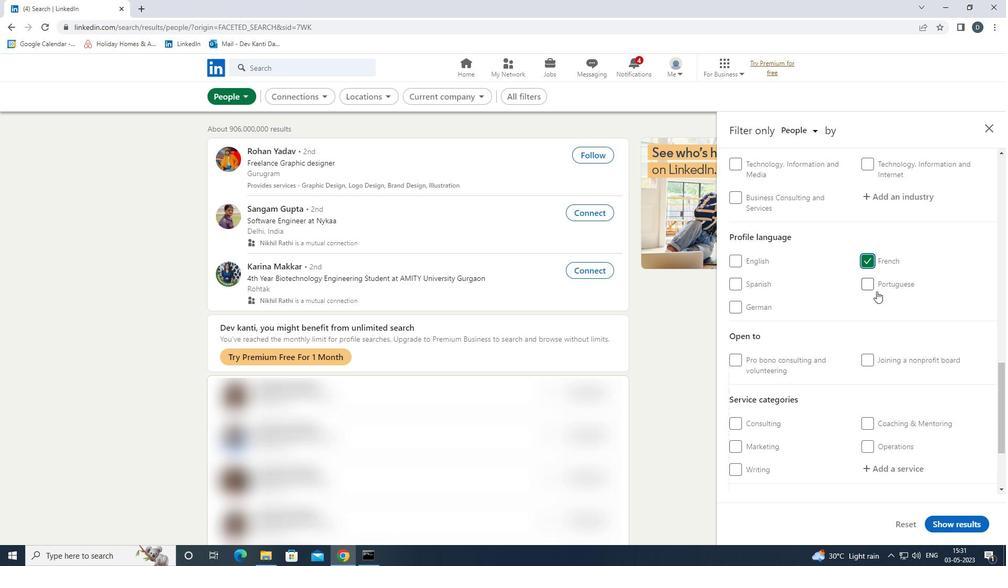 
Action: Mouse moved to (882, 305)
Screenshot: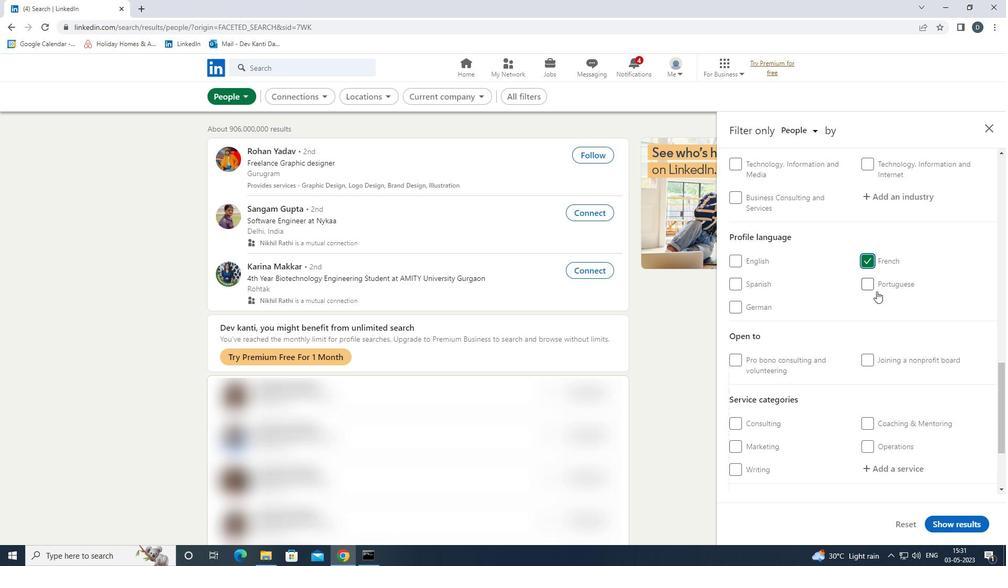 
Action: Mouse scrolled (882, 306) with delta (0, 0)
Screenshot: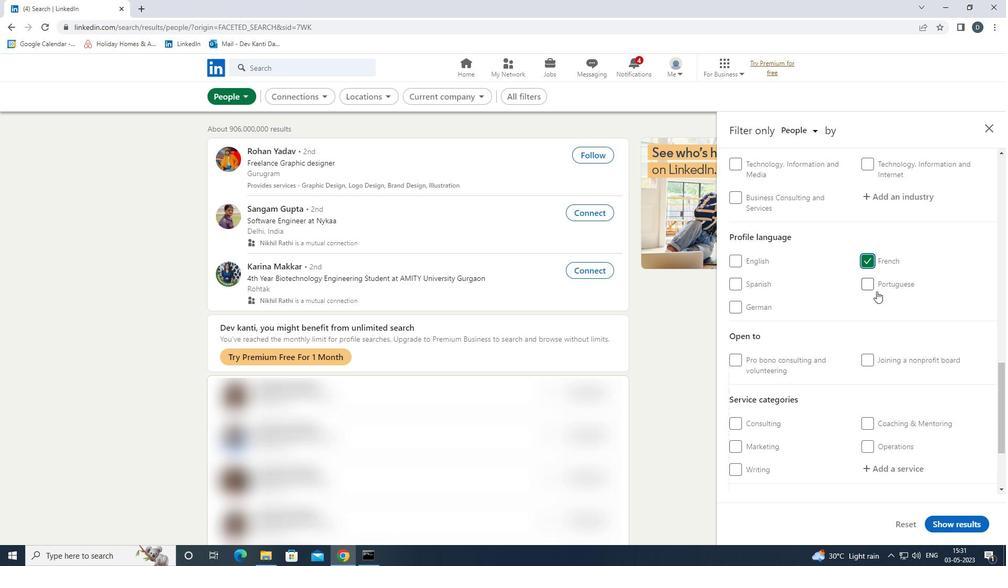 
Action: Mouse scrolled (882, 306) with delta (0, 0)
Screenshot: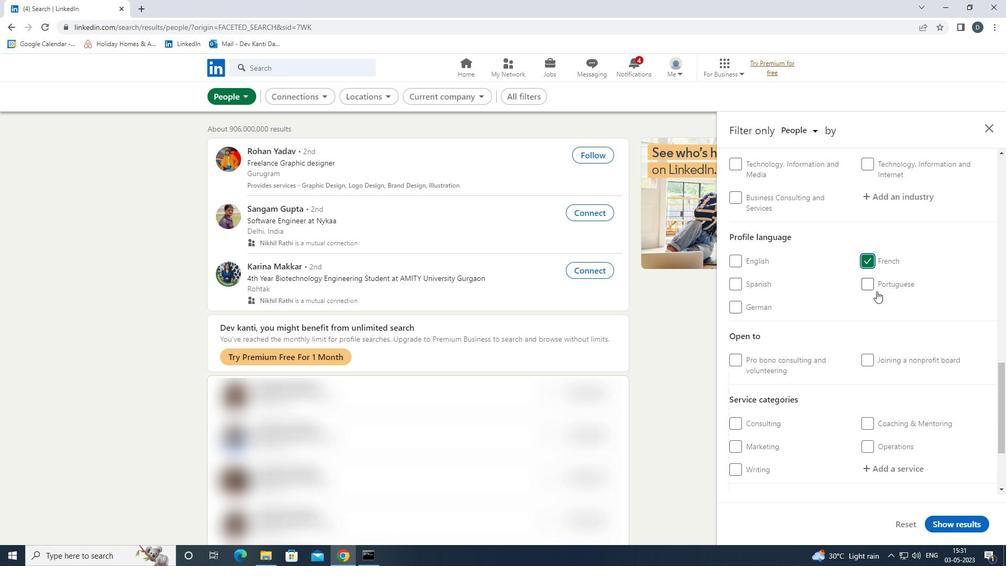 
Action: Mouse scrolled (882, 306) with delta (0, 0)
Screenshot: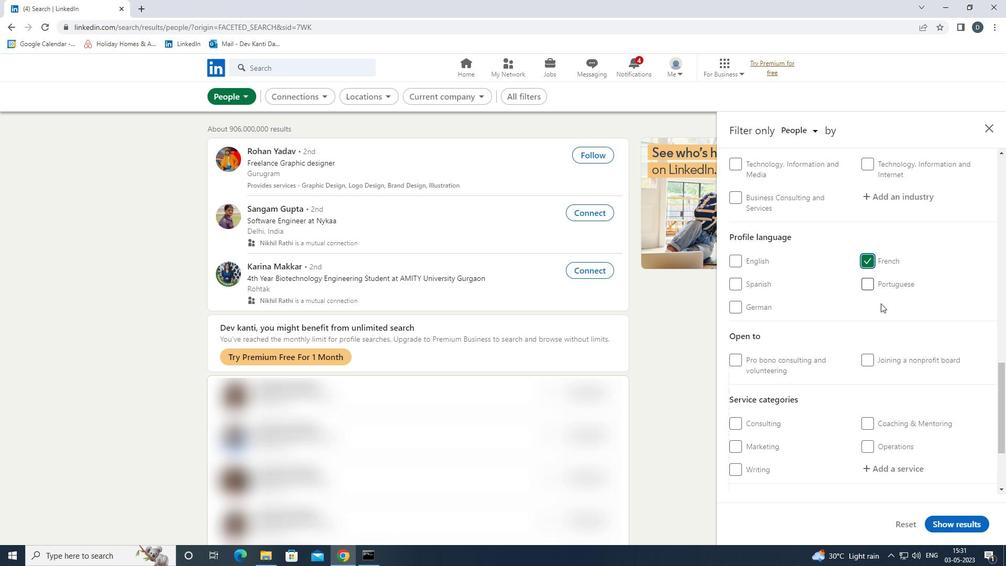 
Action: Mouse moved to (882, 306)
Screenshot: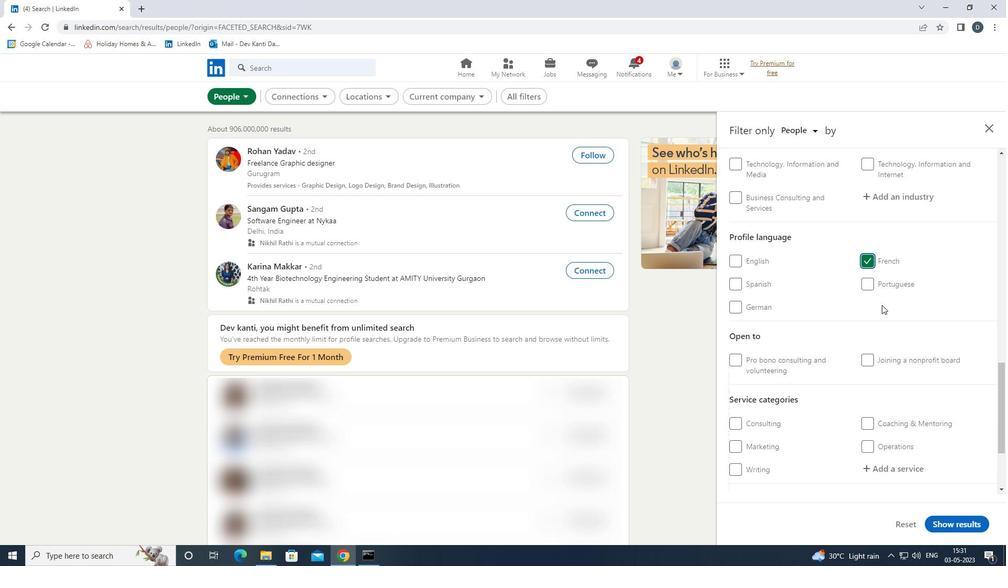 
Action: Mouse scrolled (882, 306) with delta (0, 0)
Screenshot: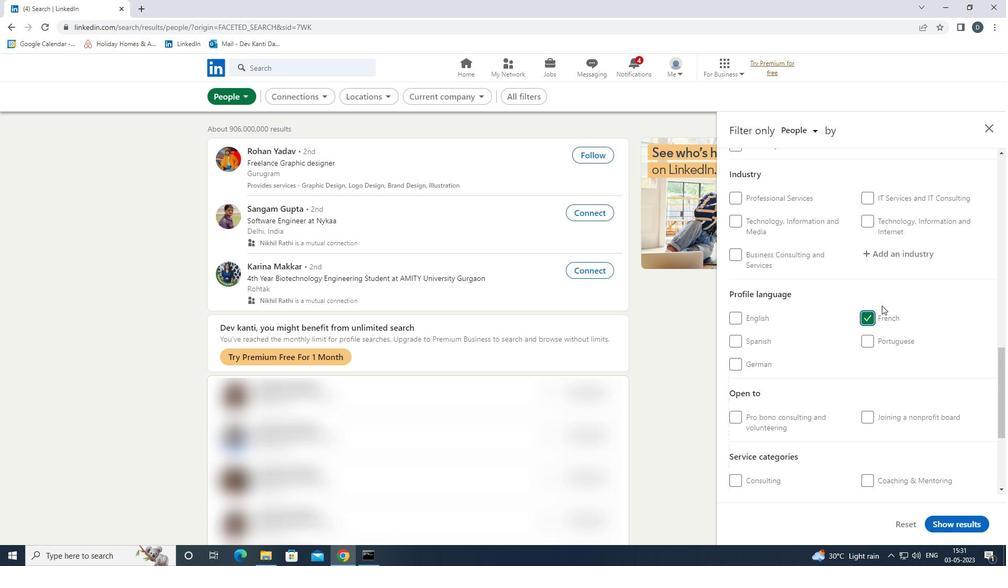 
Action: Mouse moved to (882, 306)
Screenshot: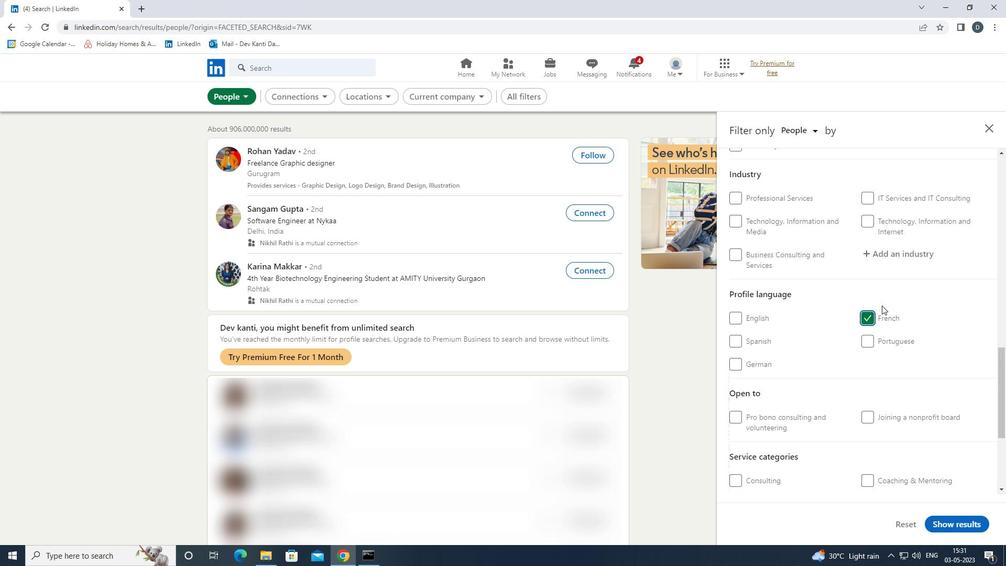
Action: Mouse scrolled (882, 307) with delta (0, 0)
Screenshot: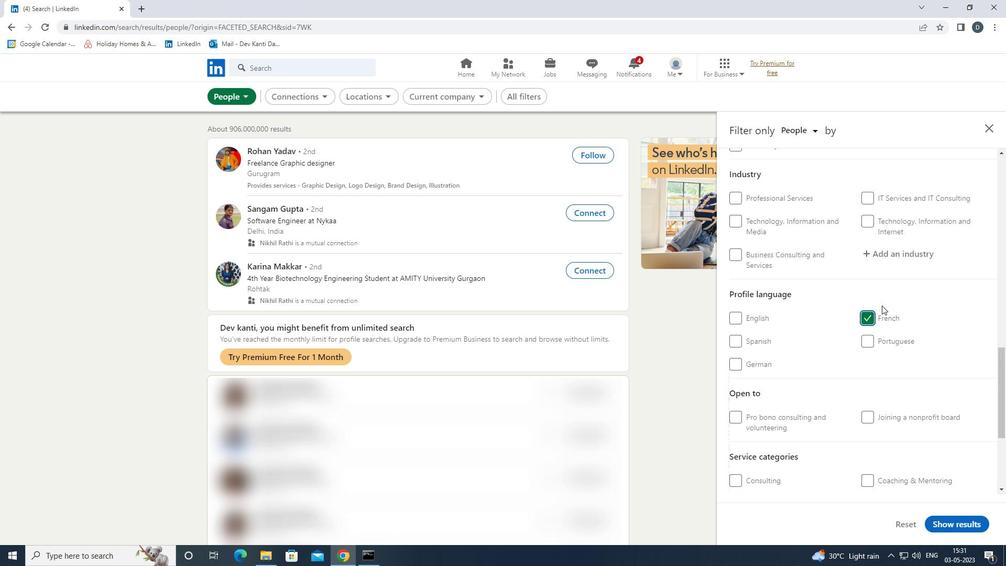 
Action: Mouse moved to (886, 251)
Screenshot: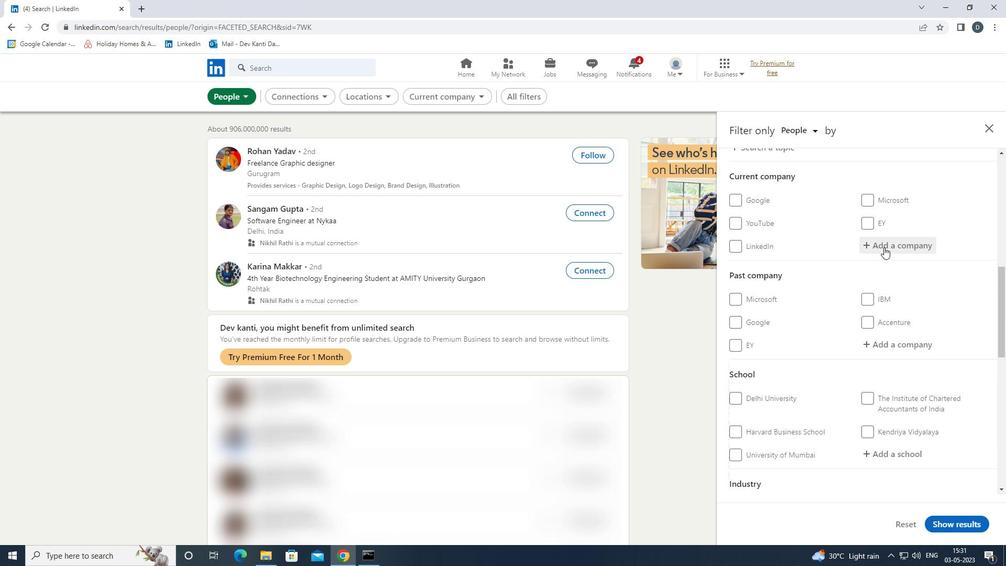 
Action: Mouse pressed left at (886, 251)
Screenshot: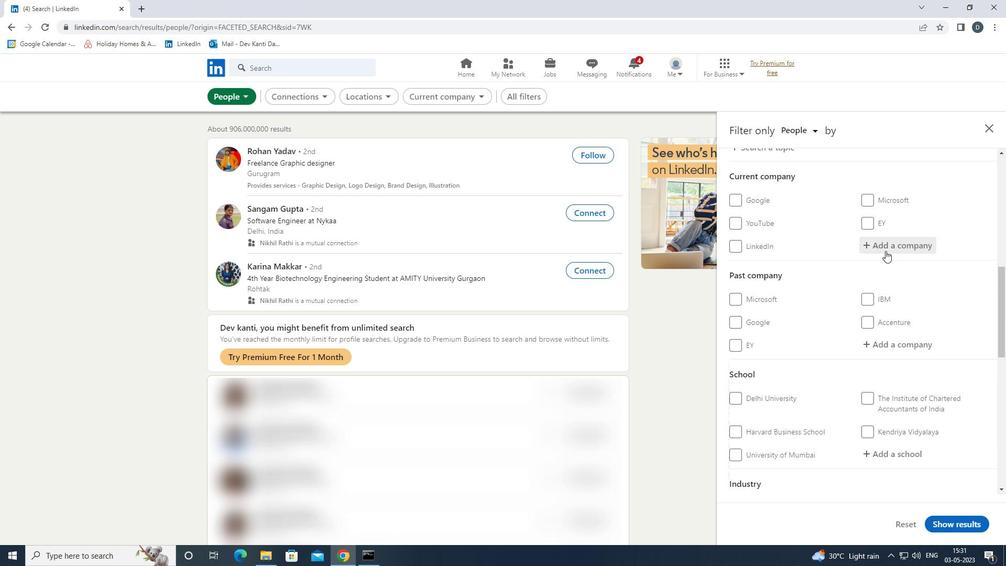 
Action: Key pressed <Key.shift>CG<Key.space><Key.shift>POWER<Key.down><Key.enter>
Screenshot: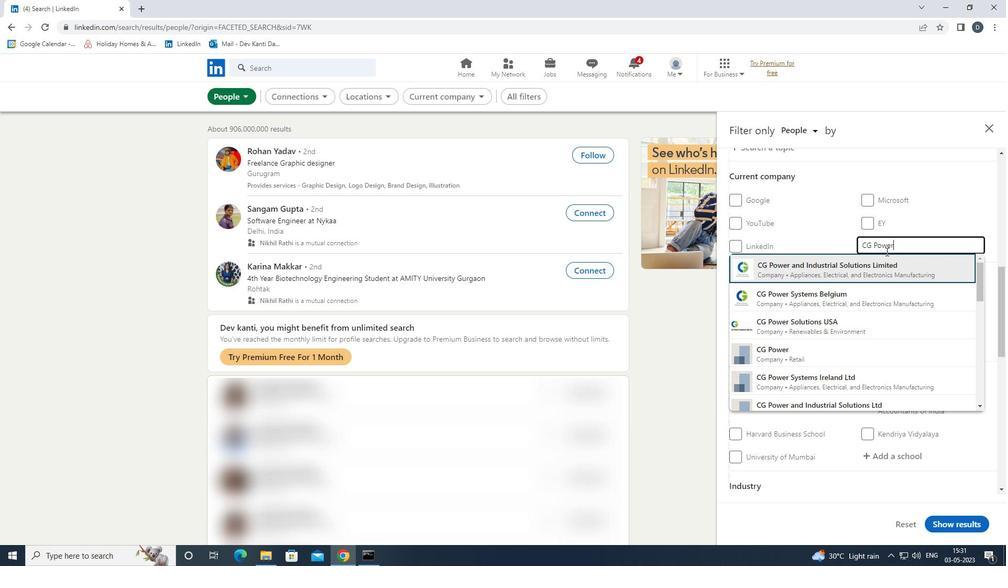 
Action: Mouse moved to (881, 258)
Screenshot: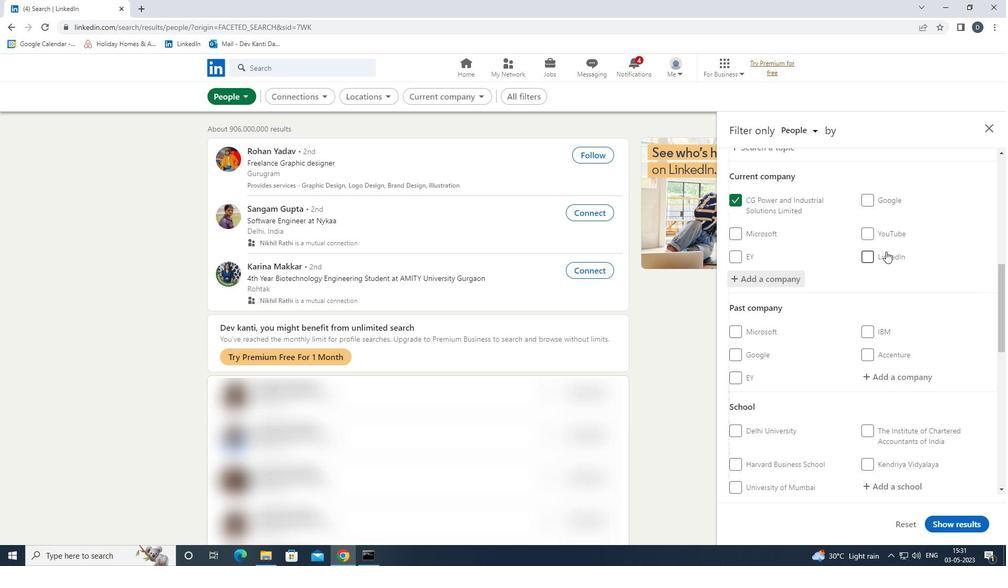 
Action: Mouse scrolled (881, 257) with delta (0, 0)
Screenshot: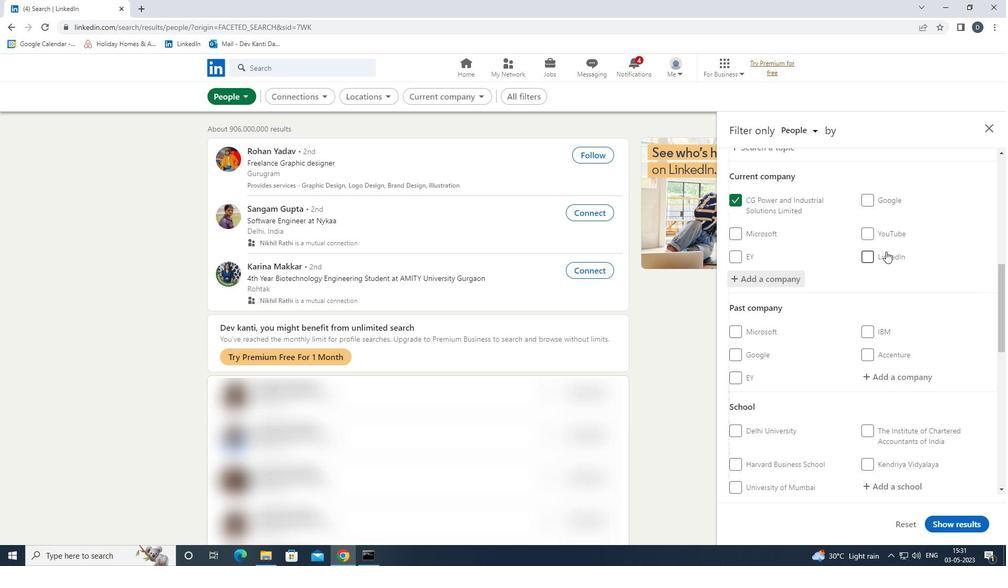 
Action: Mouse moved to (881, 258)
Screenshot: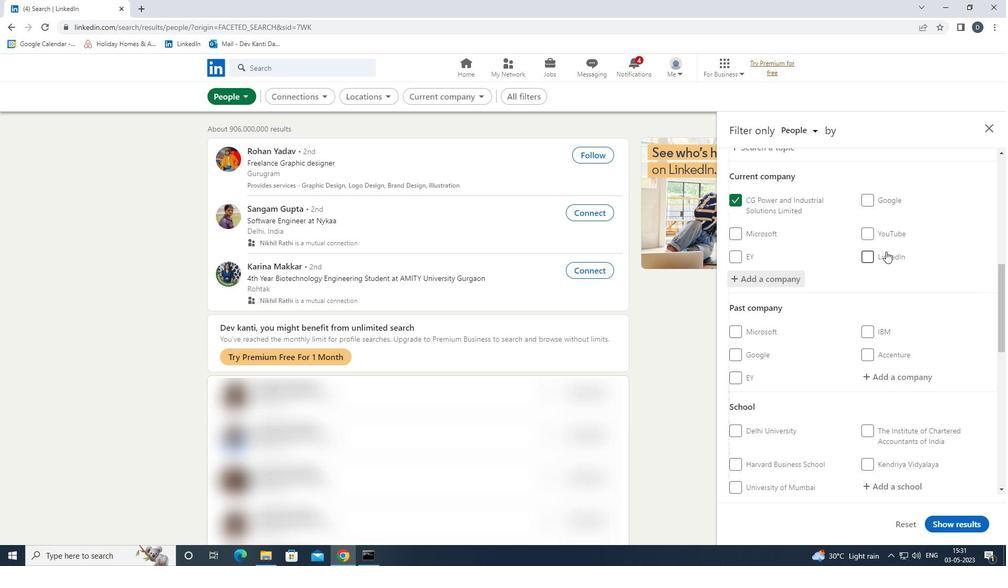 
Action: Mouse scrolled (881, 257) with delta (0, 0)
Screenshot: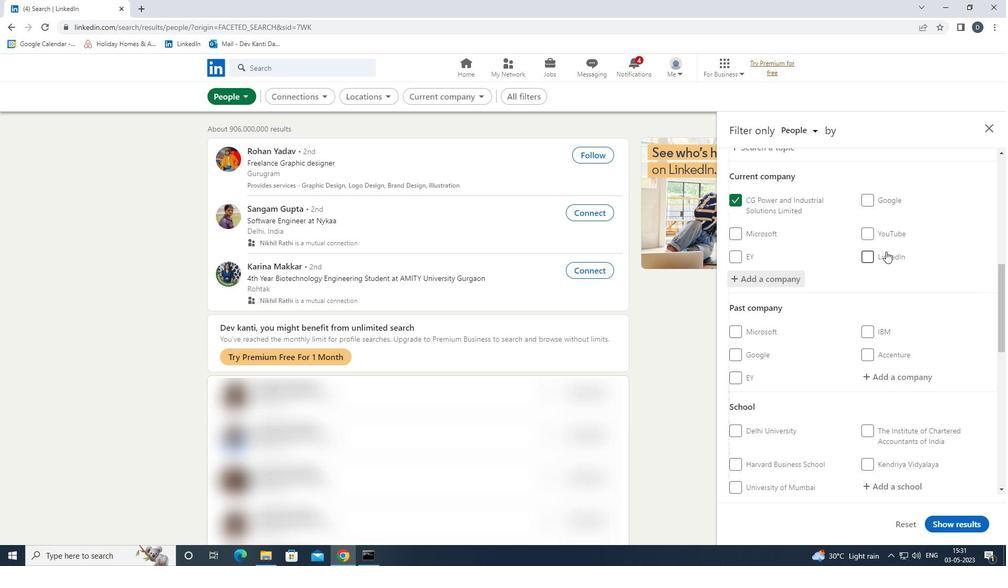 
Action: Mouse moved to (881, 258)
Screenshot: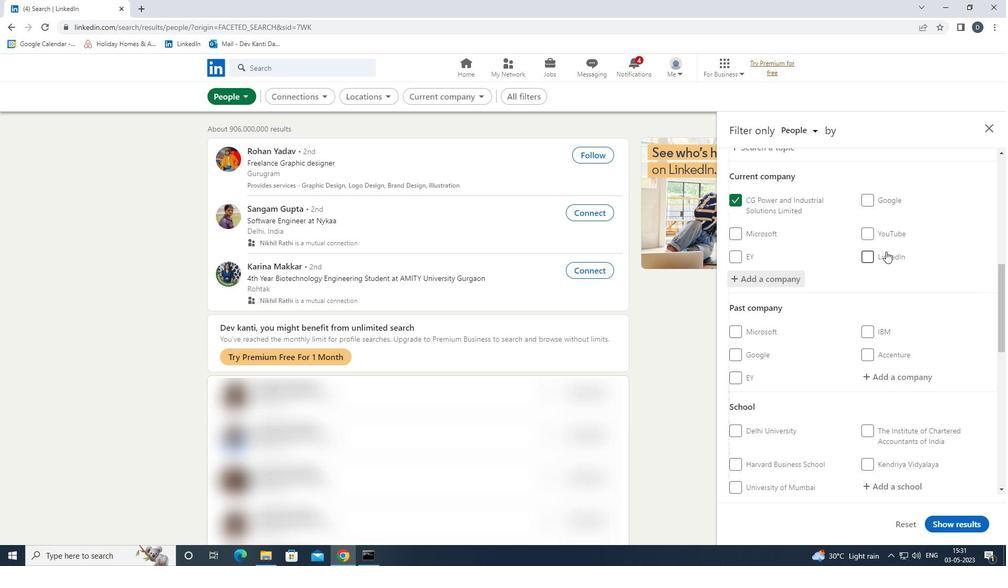 
Action: Mouse scrolled (881, 257) with delta (0, 0)
Screenshot: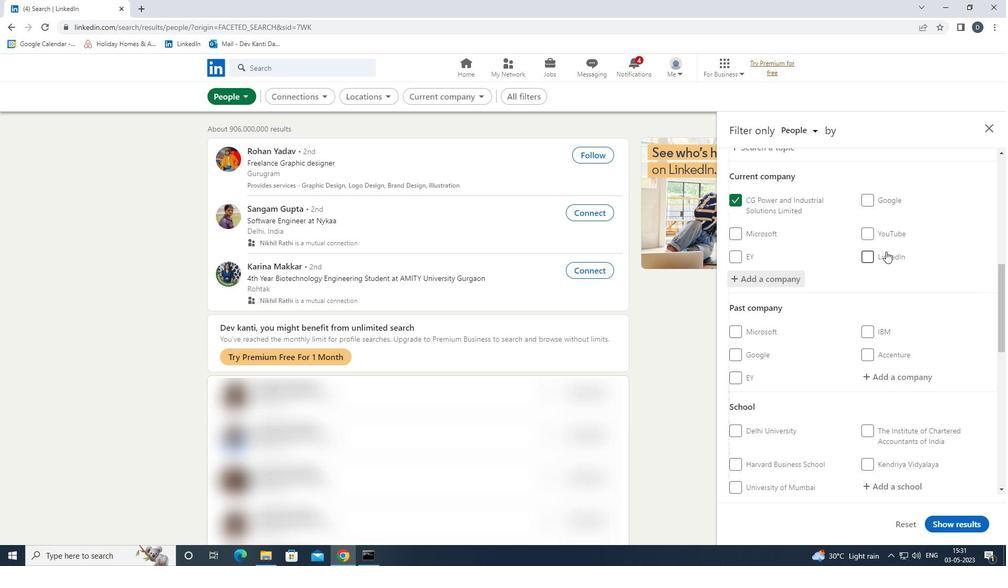 
Action: Mouse moved to (880, 259)
Screenshot: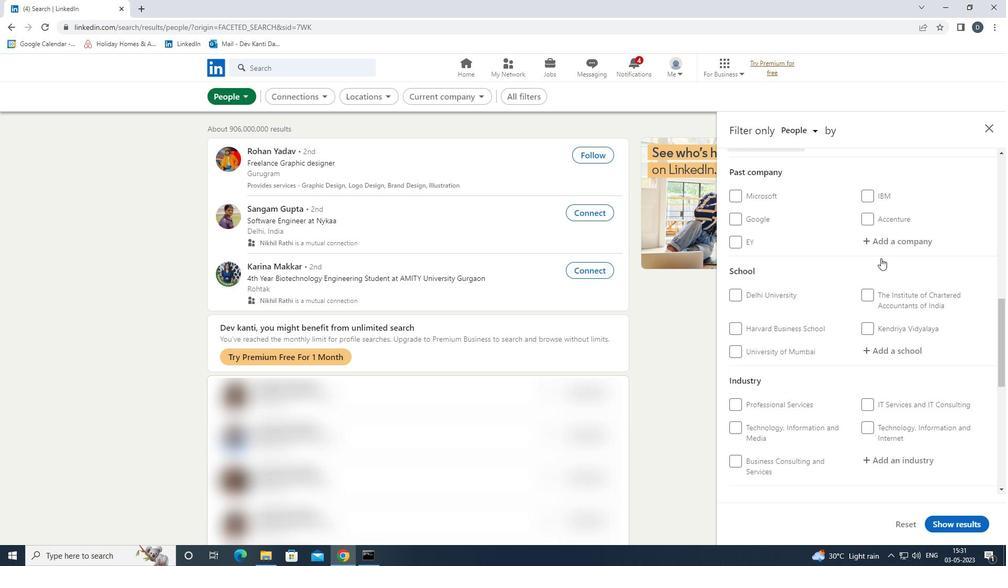 
Action: Mouse scrolled (880, 258) with delta (0, 0)
Screenshot: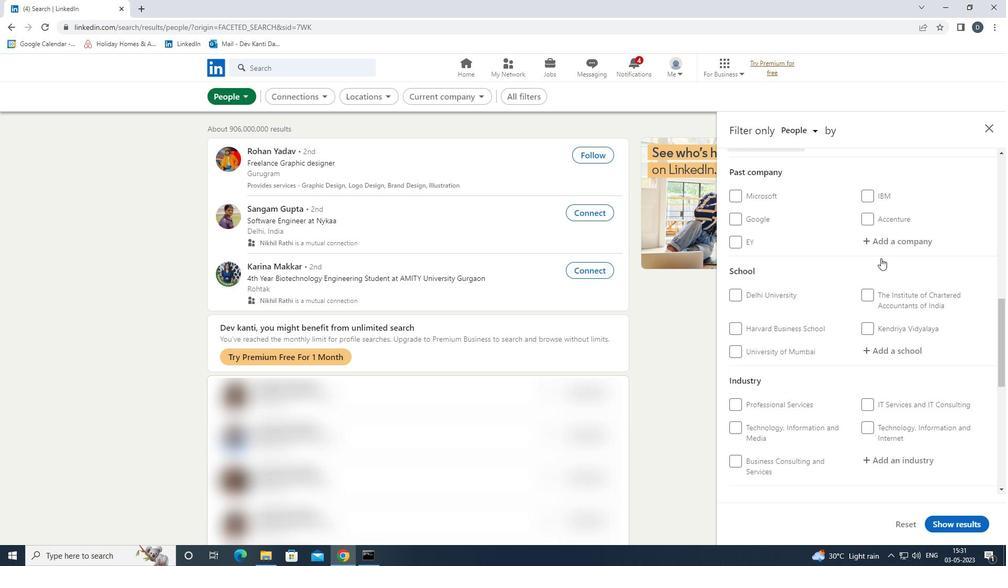 
Action: Mouse moved to (899, 278)
Screenshot: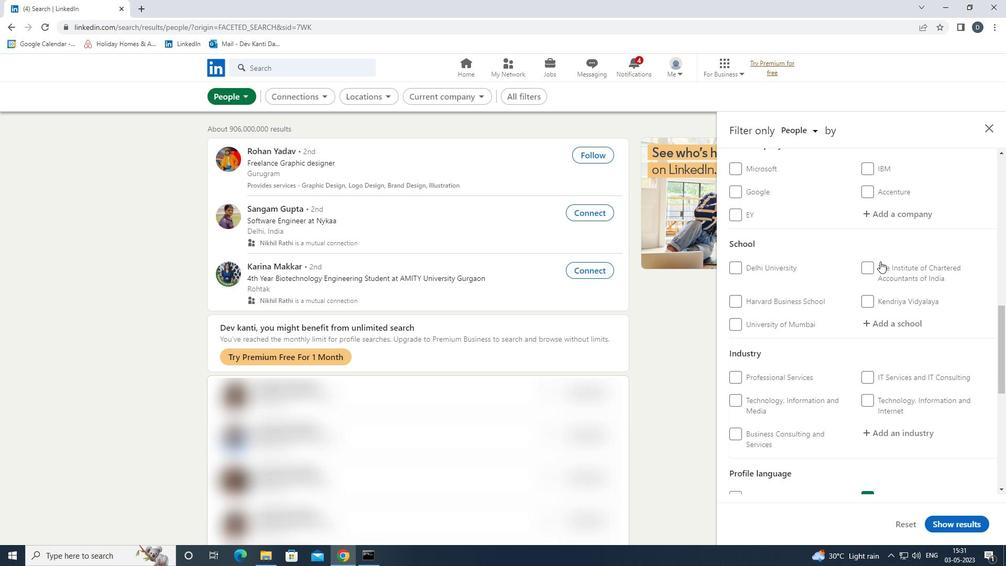 
Action: Mouse pressed left at (899, 278)
Screenshot: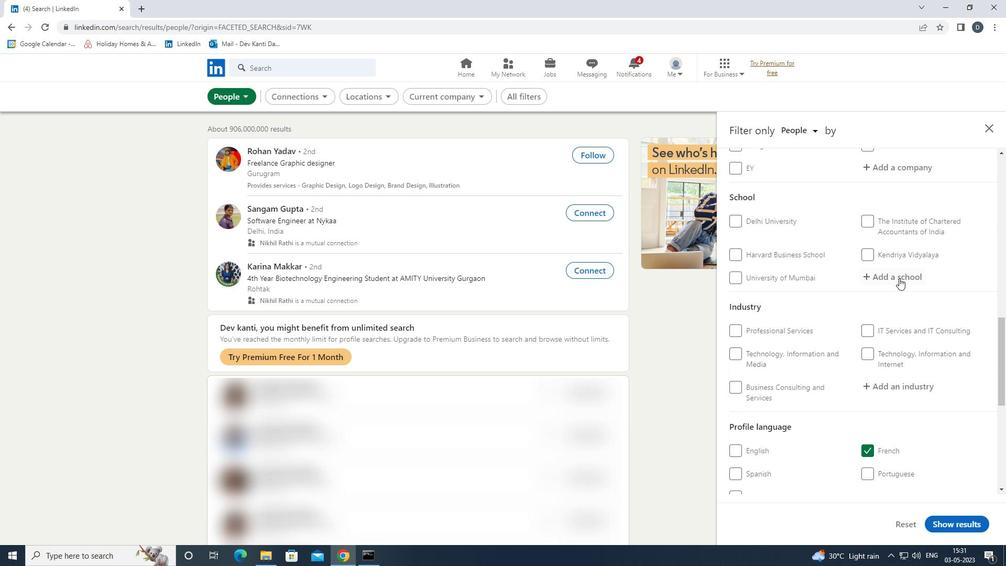 
Action: Mouse moved to (899, 279)
Screenshot: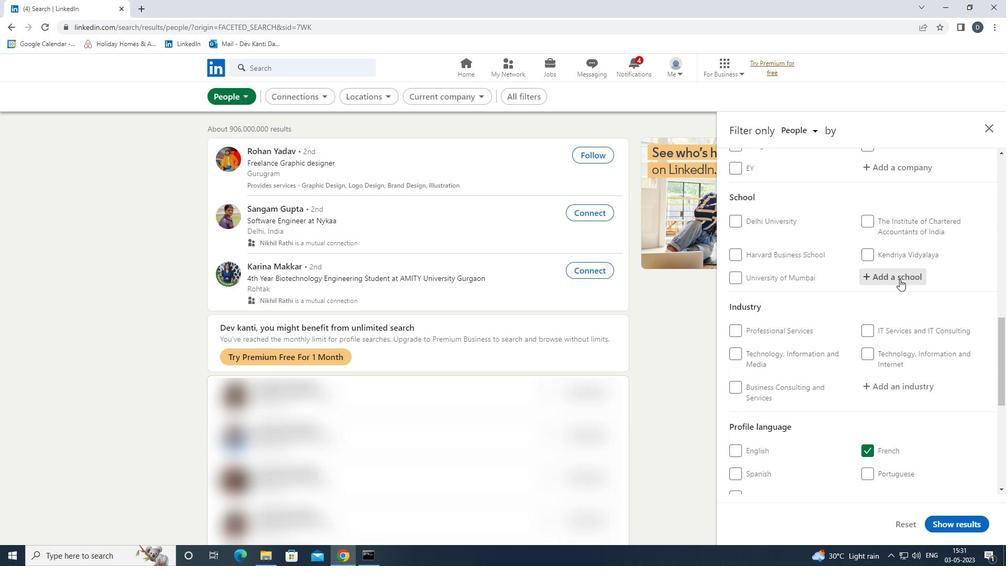 
Action: Key pressed <Key.shift><Key.shift>UNIVERSITY<Key.space>OF<Key.space><Key.shift><Key.shift><Key.shift><Key.shift><Key.shift><Key.shift><Key.shift><Key.shift><Key.shift><Key.shift><Key.shift><Key.shift><Key.shift><Key.shift><Key.shift><Key.shift>KERA<Key.down><Key.enter>
Screenshot: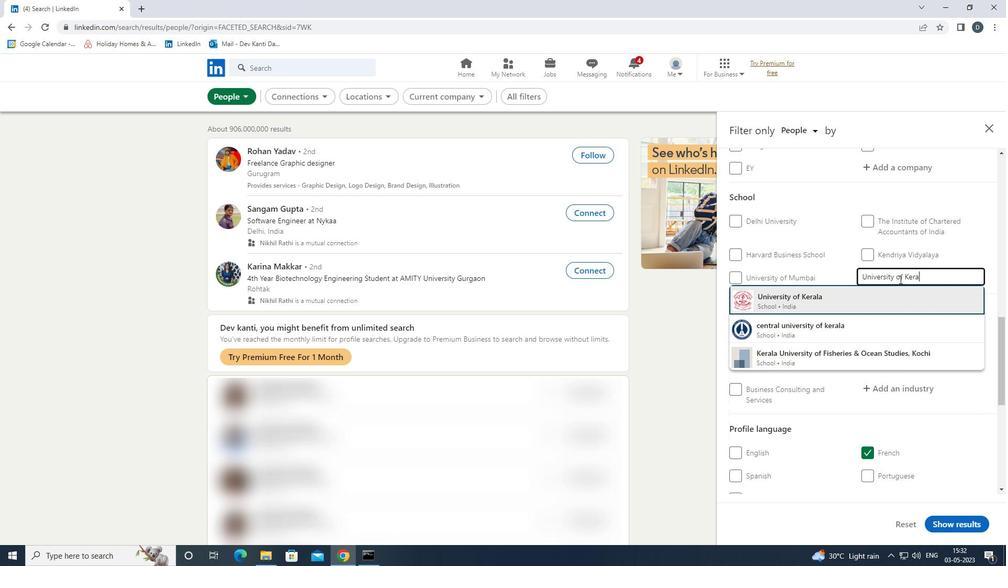 
Action: Mouse moved to (916, 360)
Screenshot: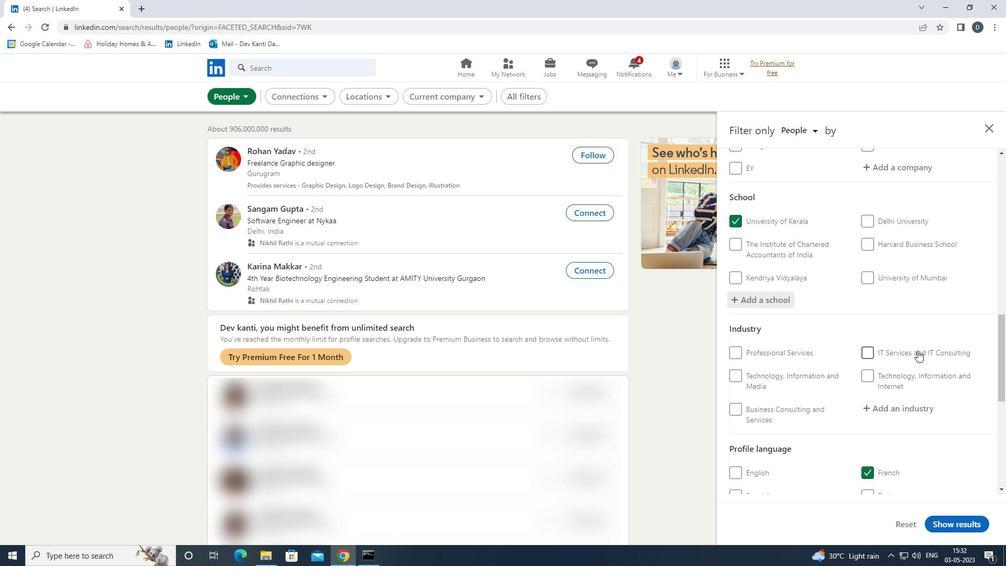 
Action: Mouse scrolled (916, 359) with delta (0, 0)
Screenshot: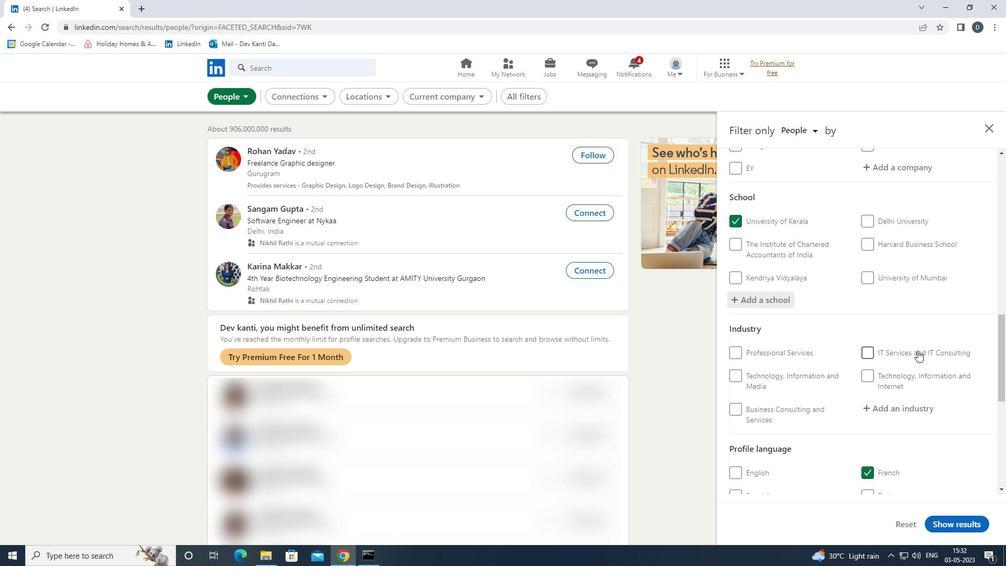 
Action: Mouse moved to (916, 361)
Screenshot: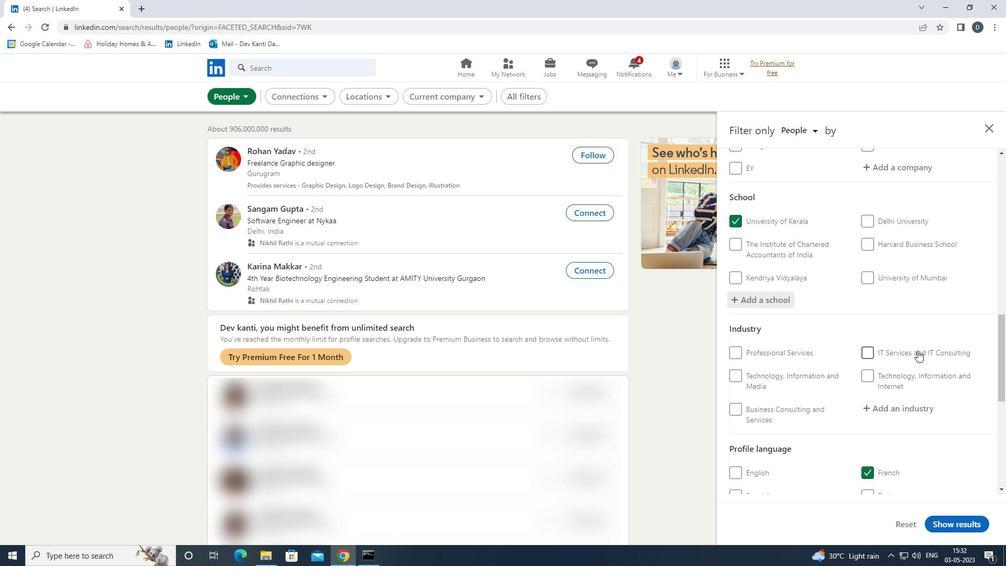 
Action: Mouse scrolled (916, 360) with delta (0, 0)
Screenshot: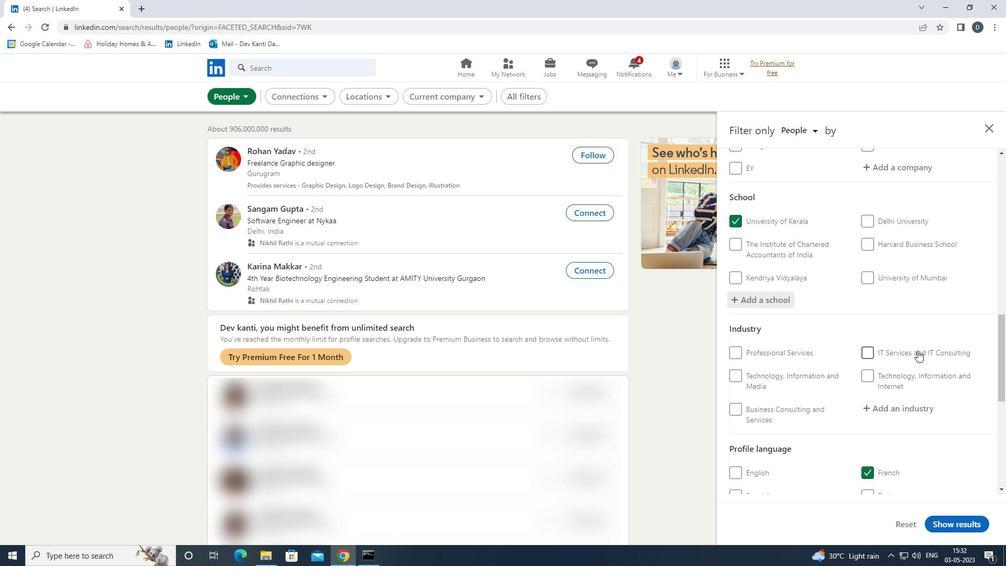 
Action: Mouse moved to (898, 305)
Screenshot: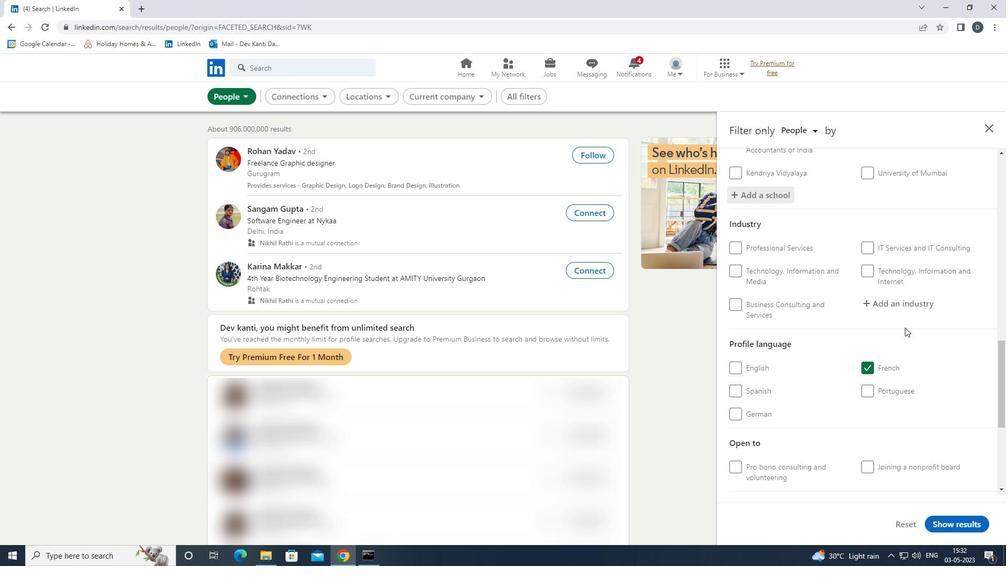 
Action: Mouse pressed left at (898, 305)
Screenshot: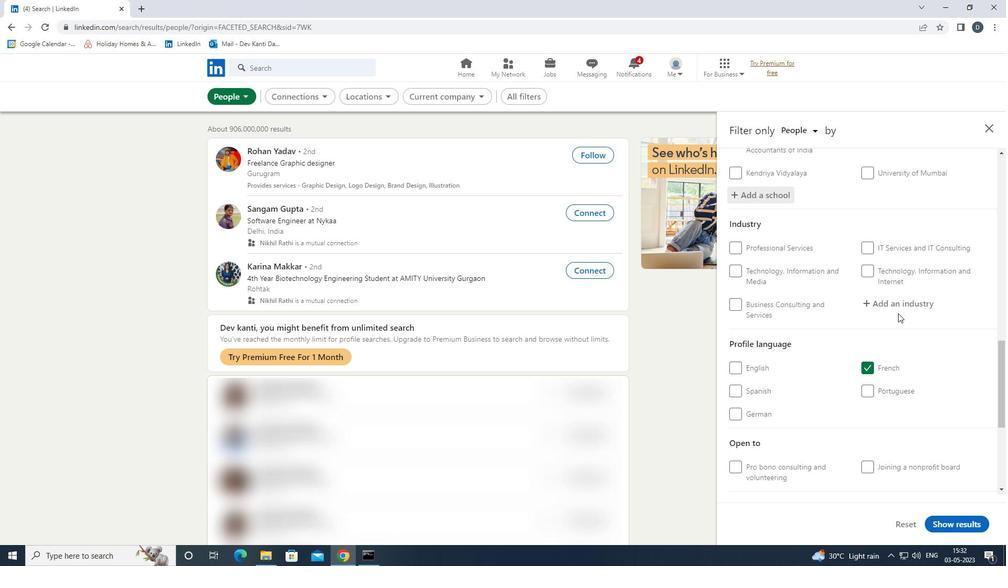 
Action: Mouse moved to (899, 304)
Screenshot: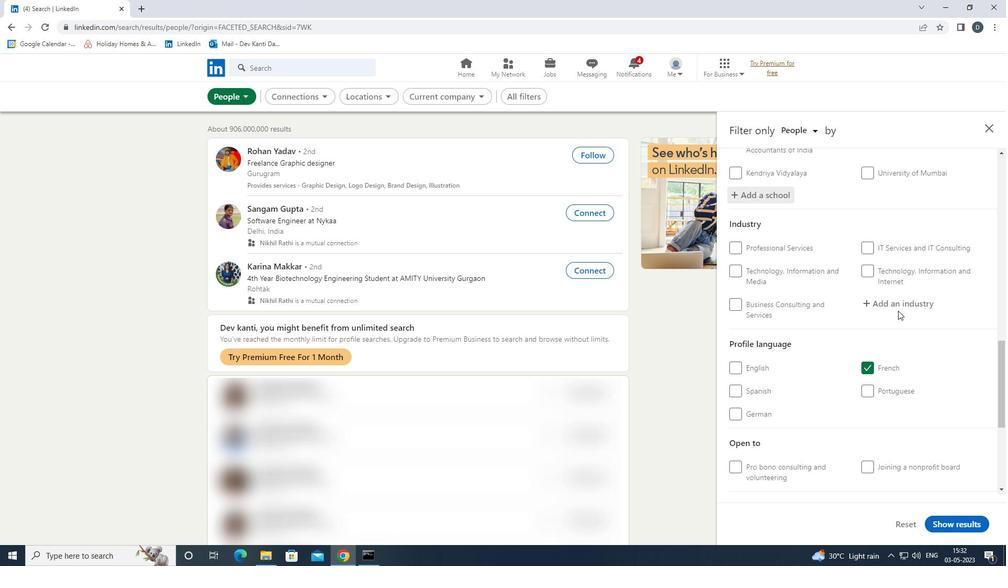 
Action: Key pressed <Key.shift>ADVERTISING<Key.down><Key.enter>
Screenshot: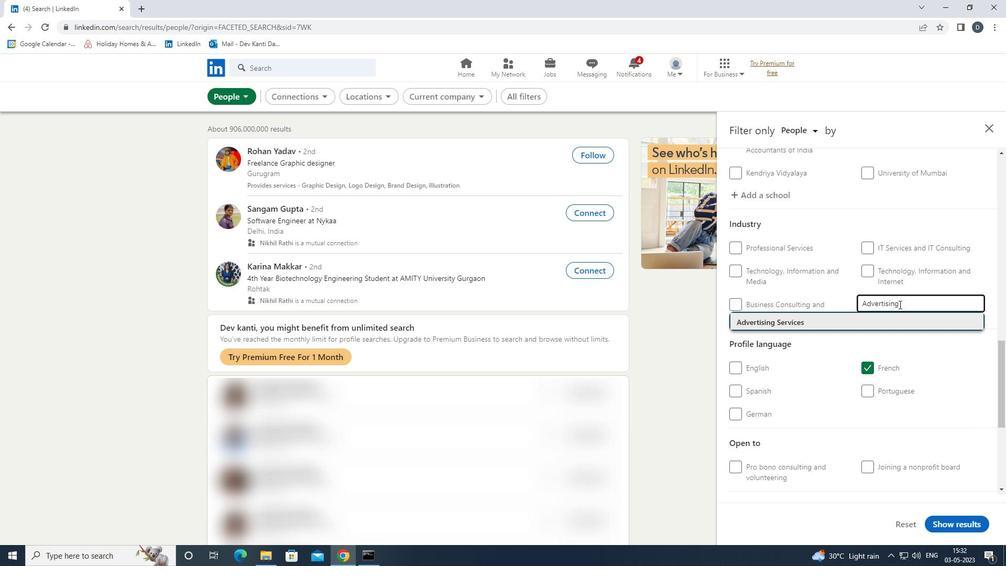 
Action: Mouse moved to (914, 308)
Screenshot: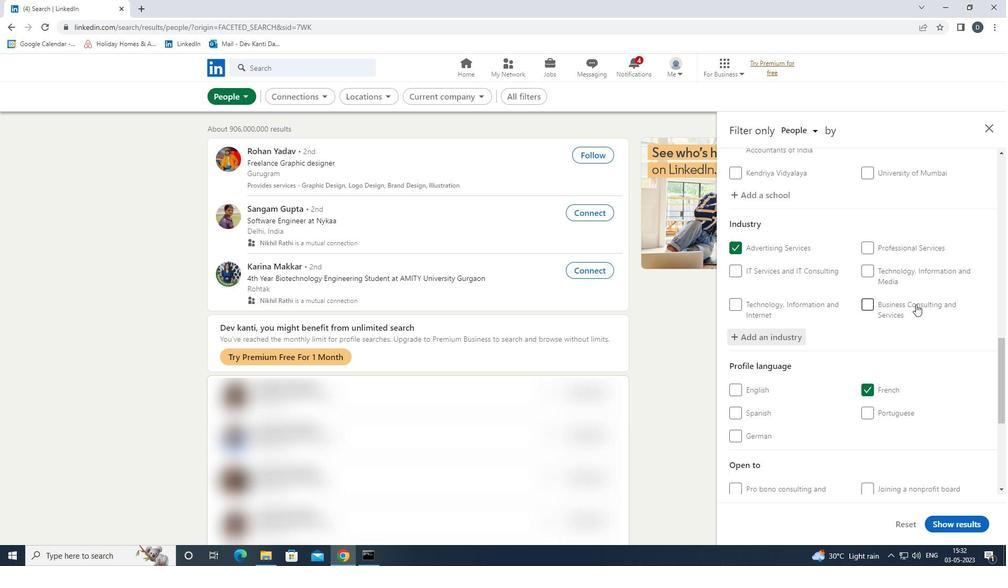 
Action: Mouse scrolled (914, 308) with delta (0, 0)
Screenshot: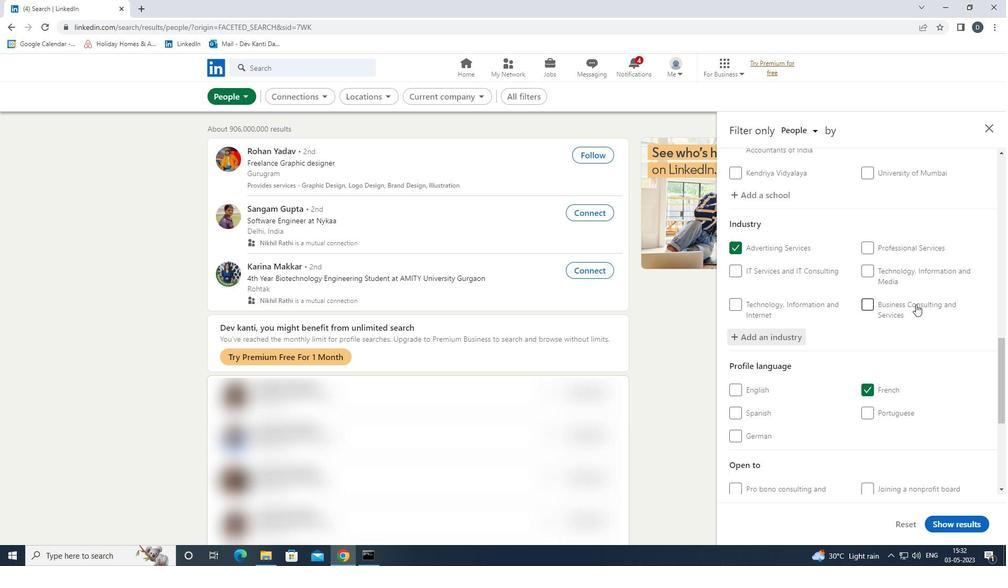 
Action: Mouse moved to (913, 310)
Screenshot: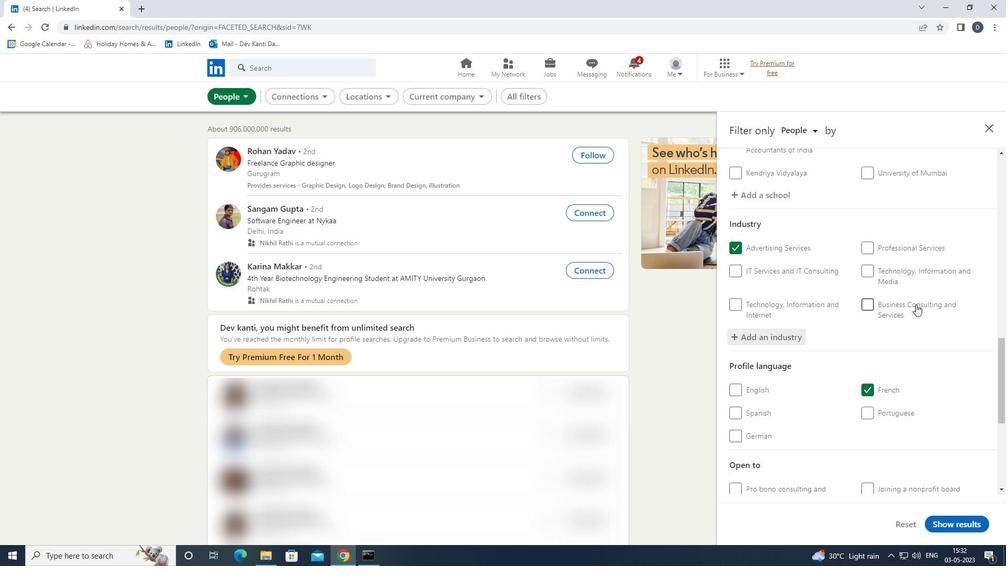 
Action: Mouse scrolled (913, 310) with delta (0, 0)
Screenshot: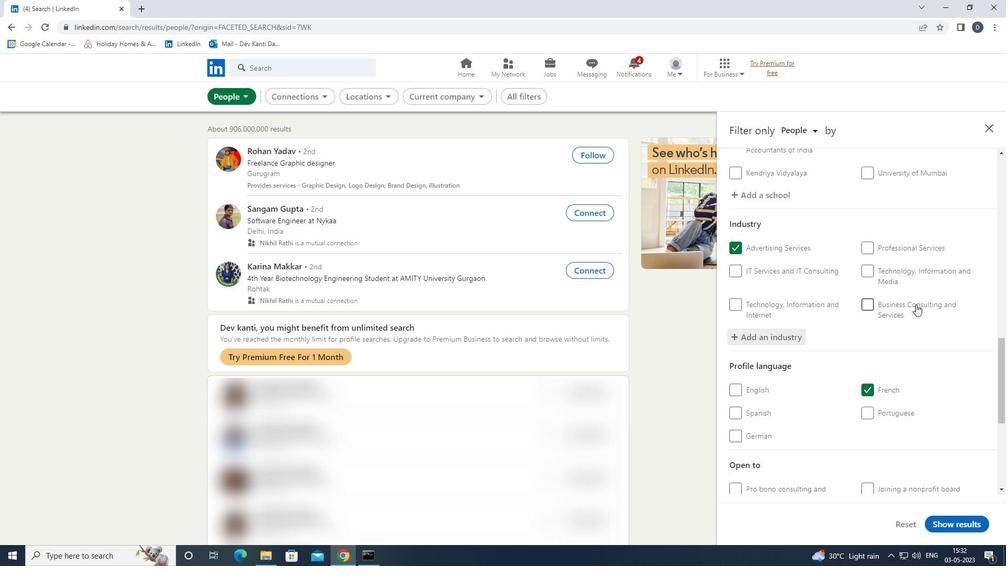 
Action: Mouse moved to (910, 311)
Screenshot: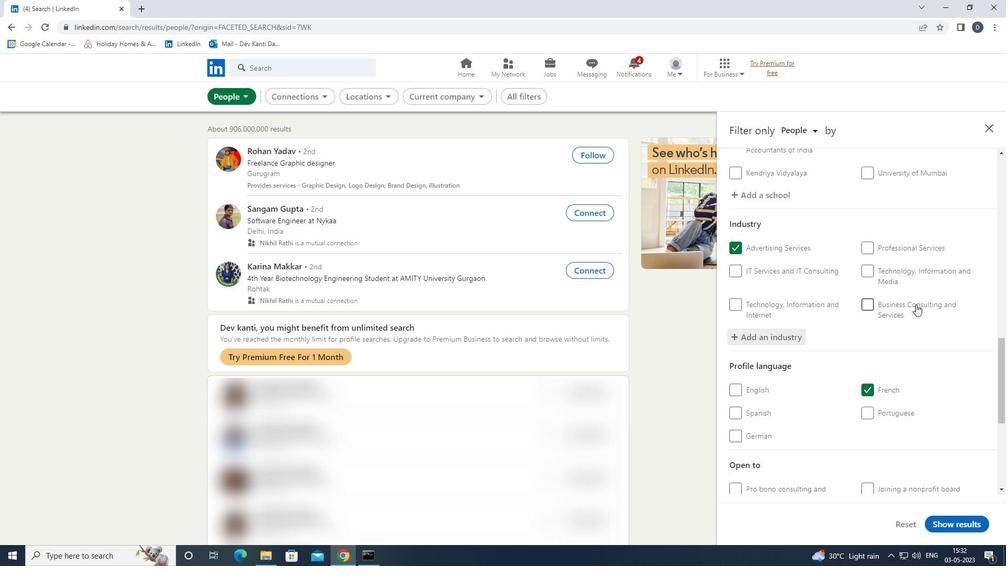 
Action: Mouse scrolled (910, 311) with delta (0, 0)
Screenshot: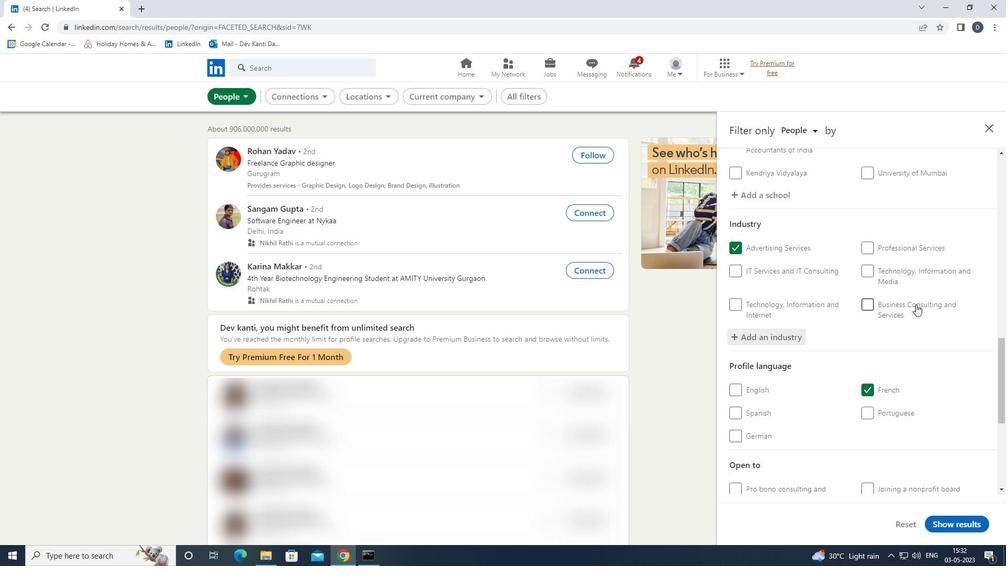 
Action: Mouse moved to (887, 304)
Screenshot: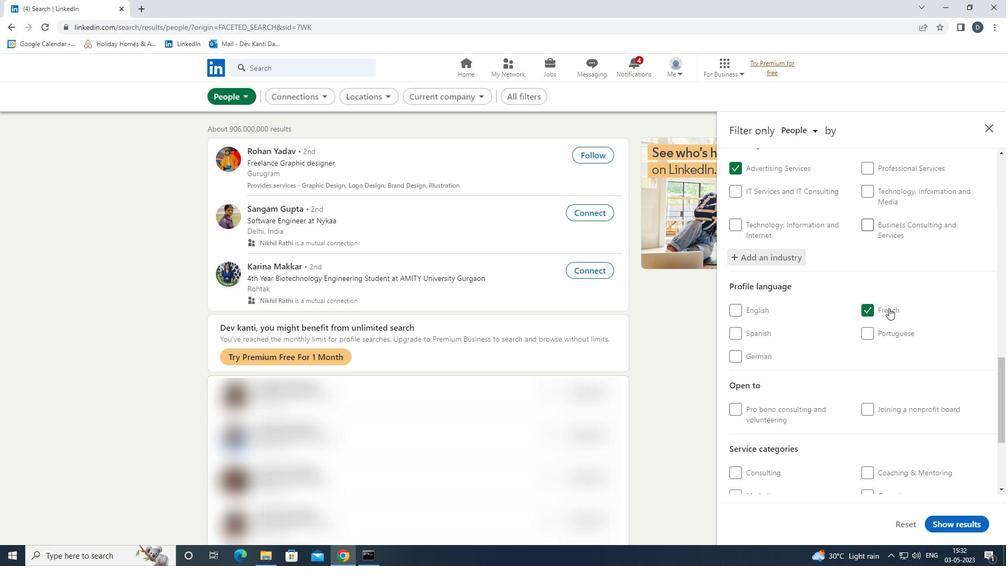 
Action: Mouse scrolled (887, 304) with delta (0, 0)
Screenshot: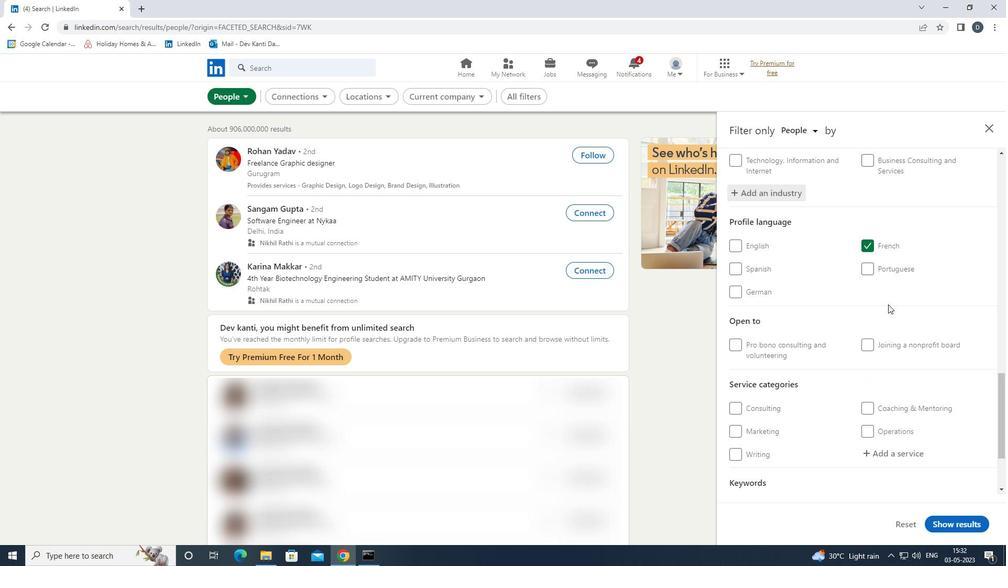 
Action: Mouse scrolled (887, 304) with delta (0, 0)
Screenshot: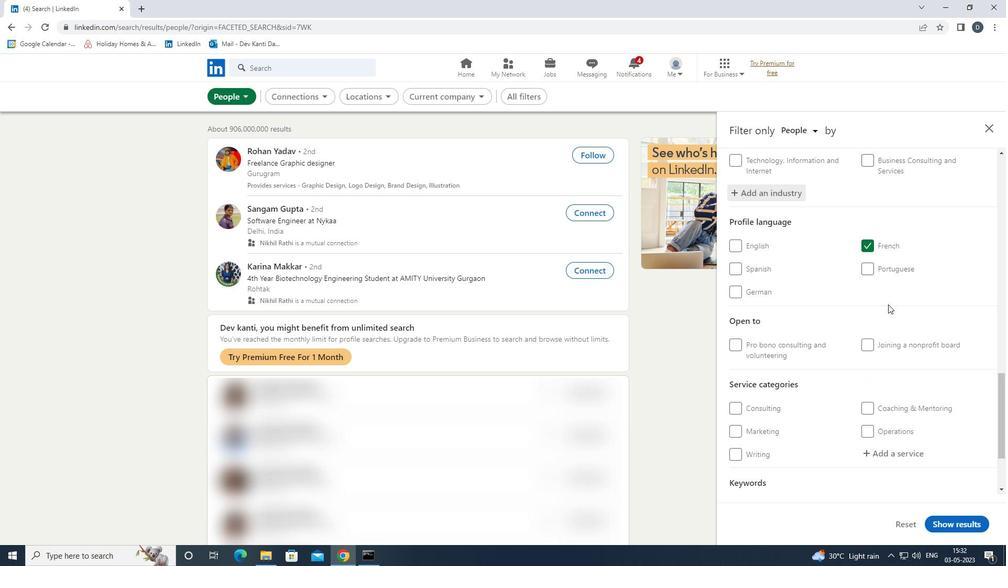 
Action: Mouse moved to (900, 345)
Screenshot: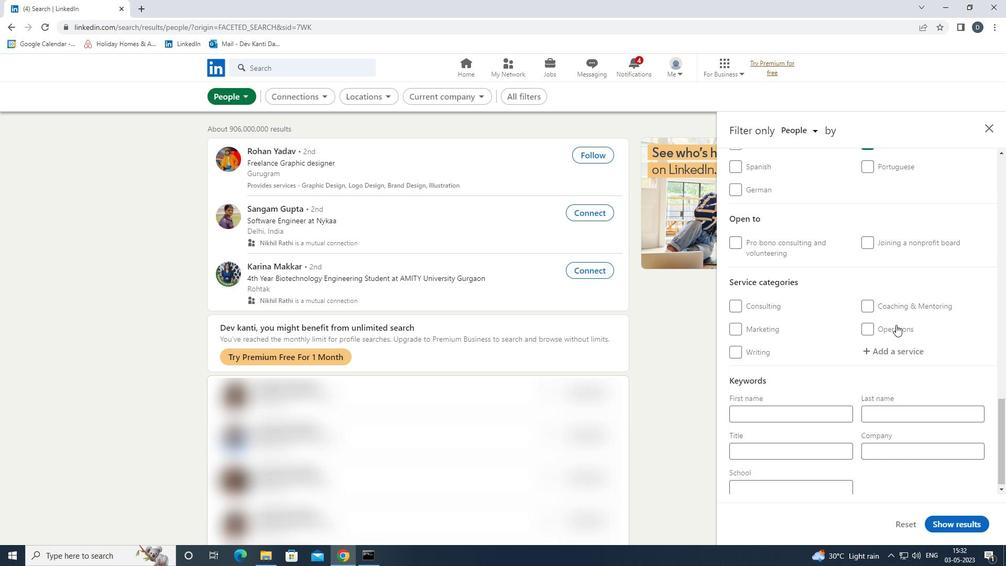 
Action: Mouse pressed left at (900, 345)
Screenshot: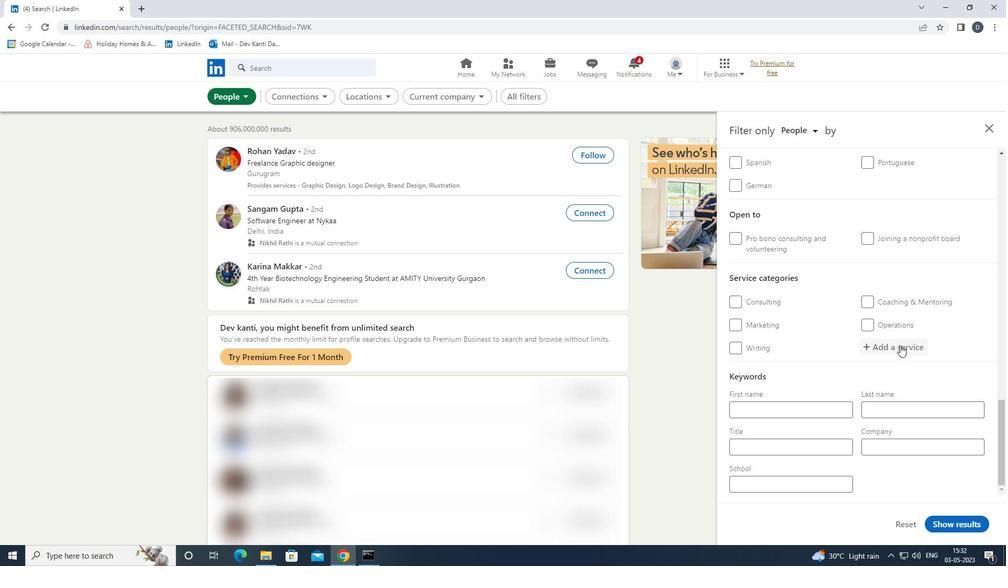 
Action: Mouse moved to (900, 345)
Screenshot: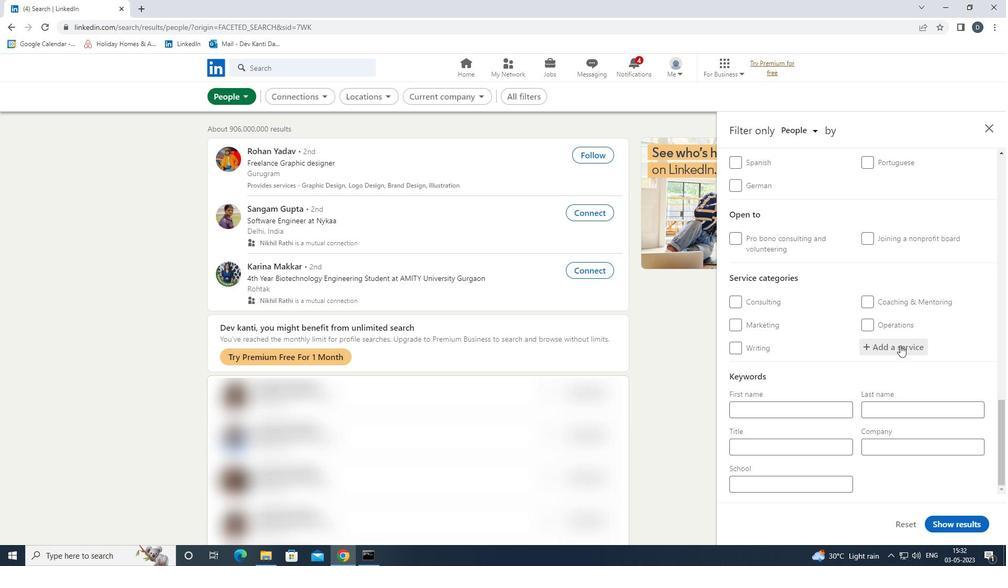 
Action: Key pressed <Key.shift><Key.shift>REAL<Key.space><Key.shift>ESTATE<Key.down><Key.down><Key.down><Key.enter>
Screenshot: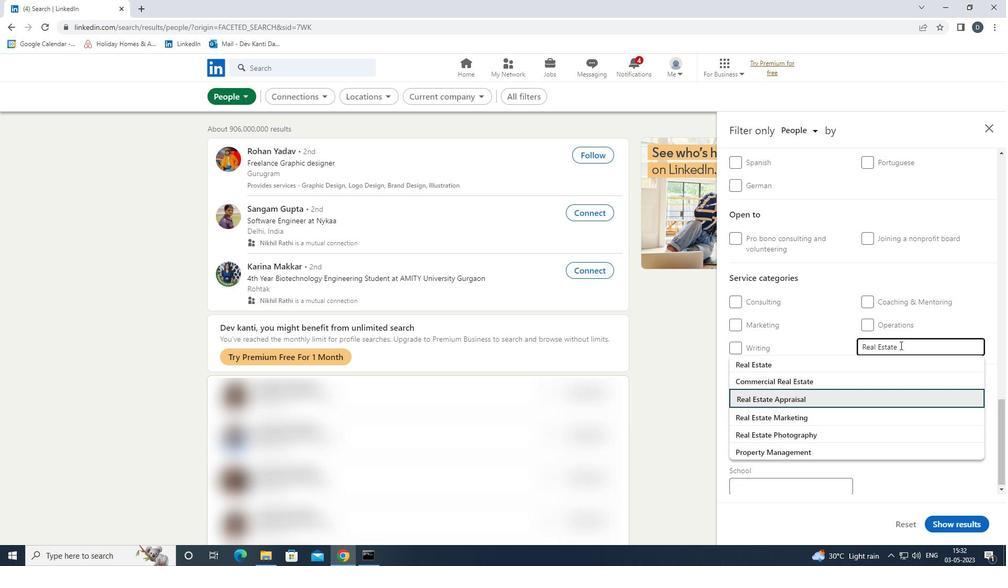 
Action: Mouse moved to (881, 373)
Screenshot: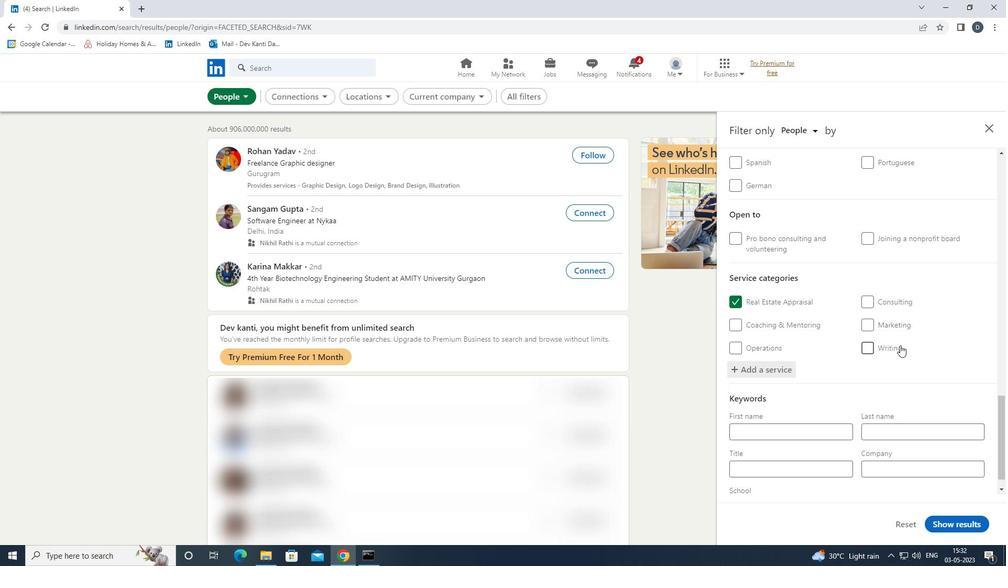 
Action: Mouse scrolled (881, 373) with delta (0, 0)
Screenshot: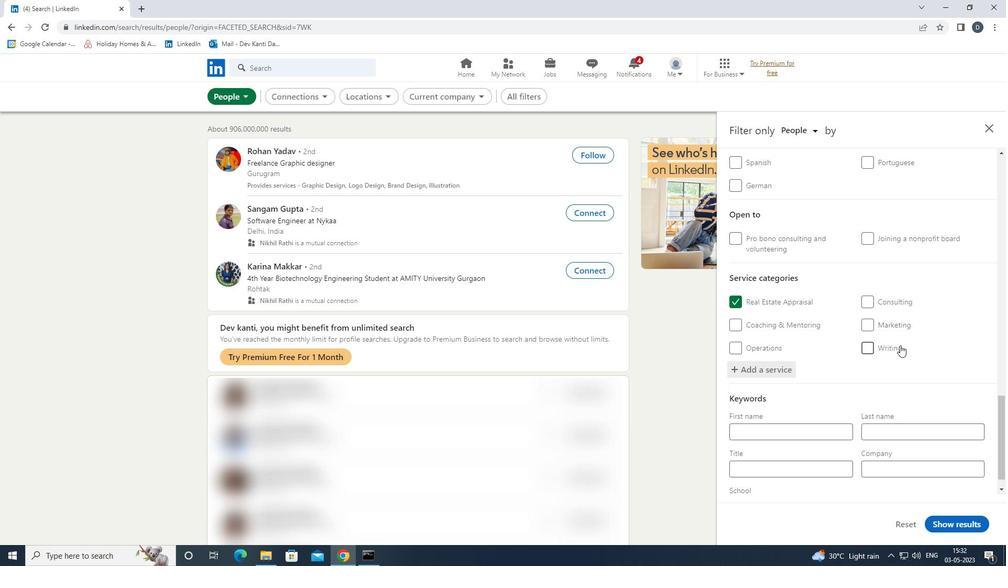 
Action: Mouse moved to (878, 375)
Screenshot: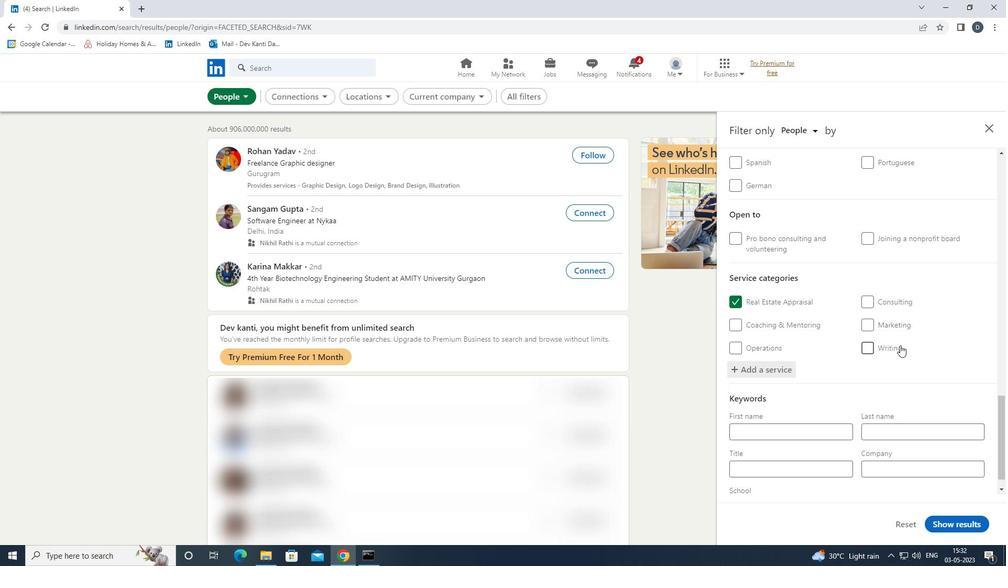 
Action: Mouse scrolled (878, 375) with delta (0, 0)
Screenshot: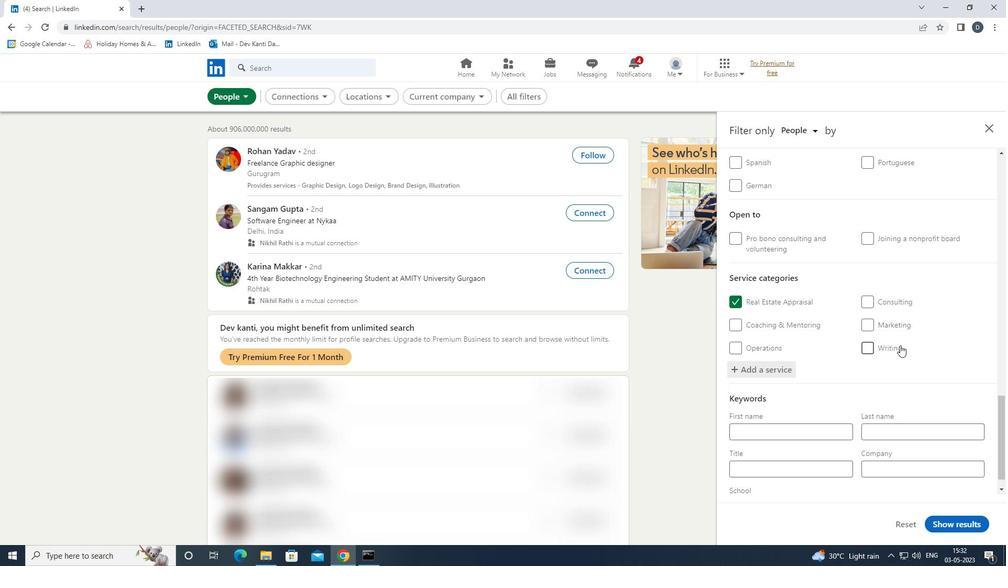 
Action: Mouse moved to (877, 375)
Screenshot: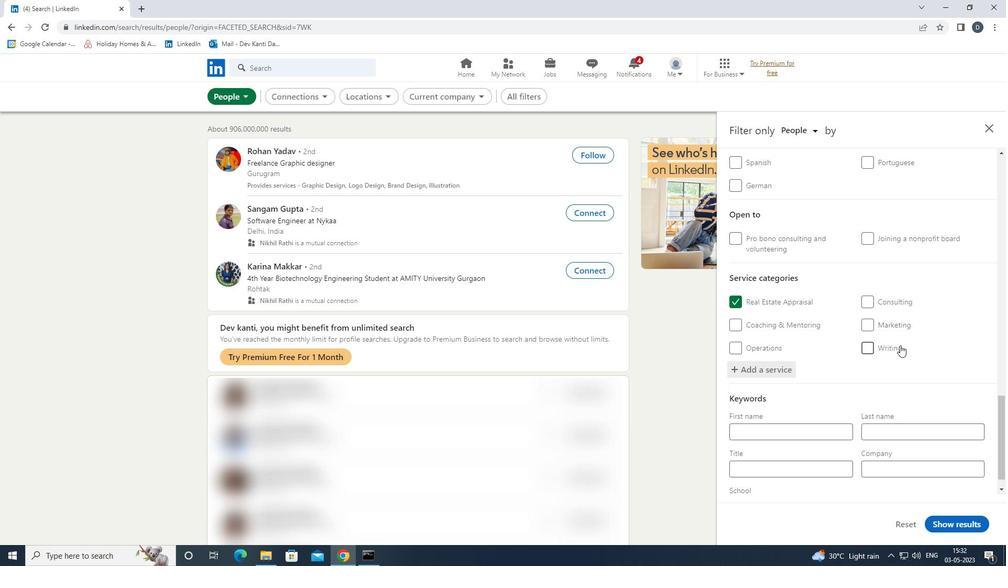 
Action: Mouse scrolled (877, 375) with delta (0, 0)
Screenshot: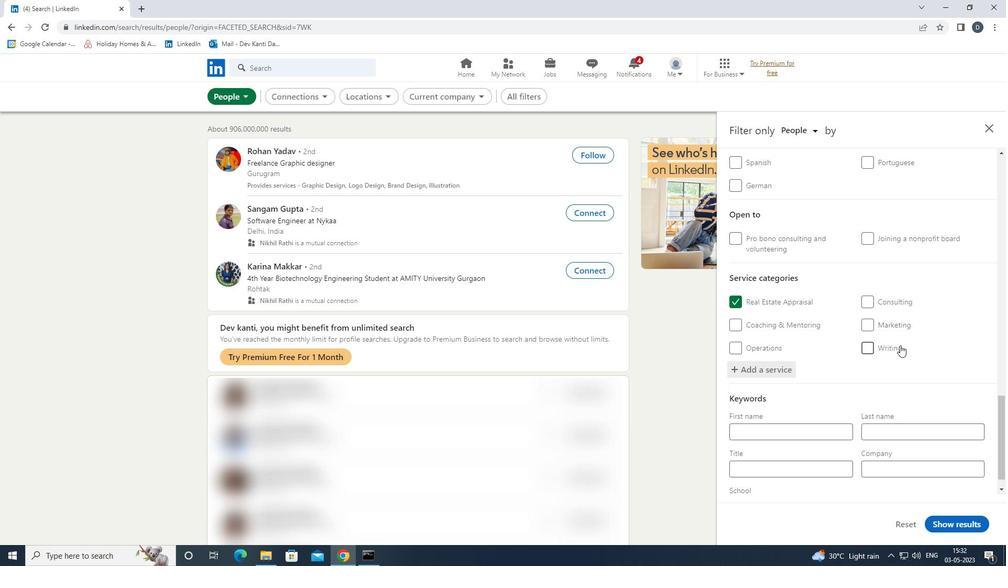 
Action: Mouse scrolled (877, 375) with delta (0, 0)
Screenshot: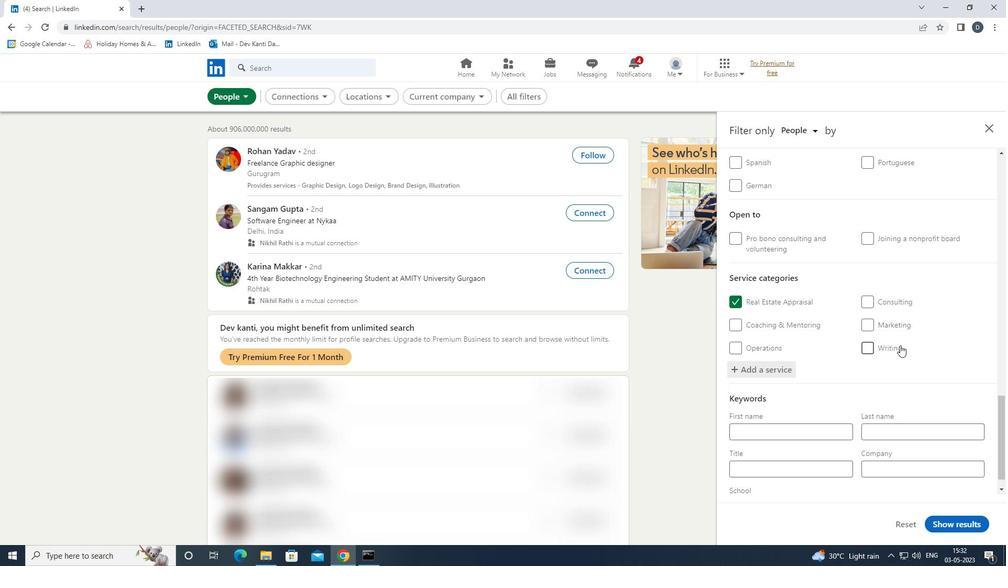 
Action: Mouse moved to (810, 458)
Screenshot: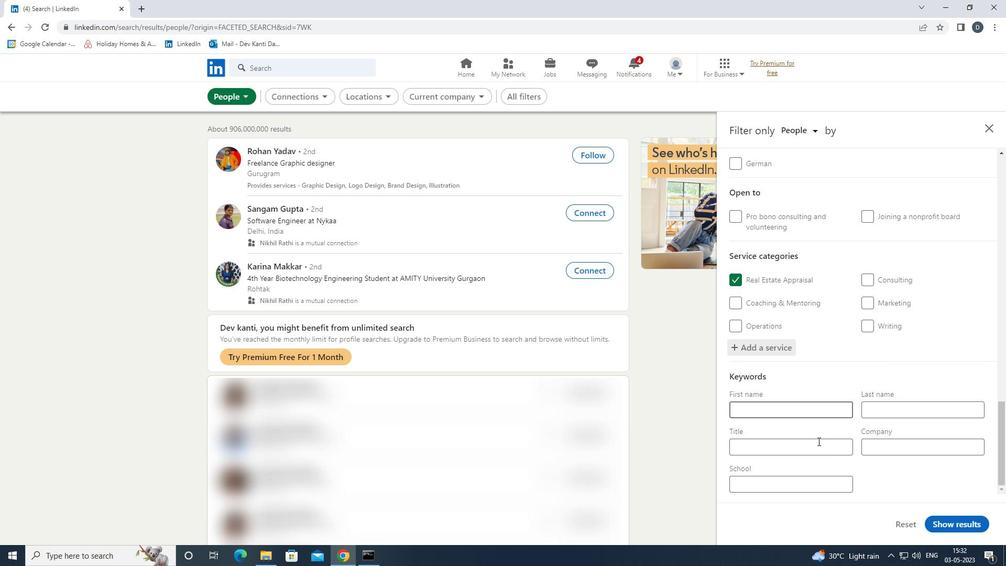 
Action: Mouse pressed left at (810, 458)
Screenshot: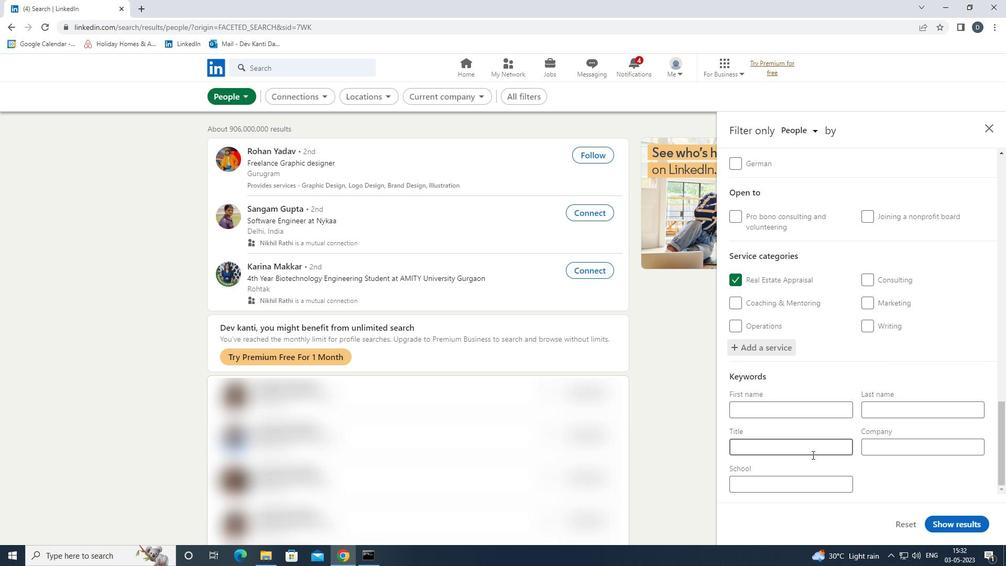
Action: Mouse moved to (812, 441)
Screenshot: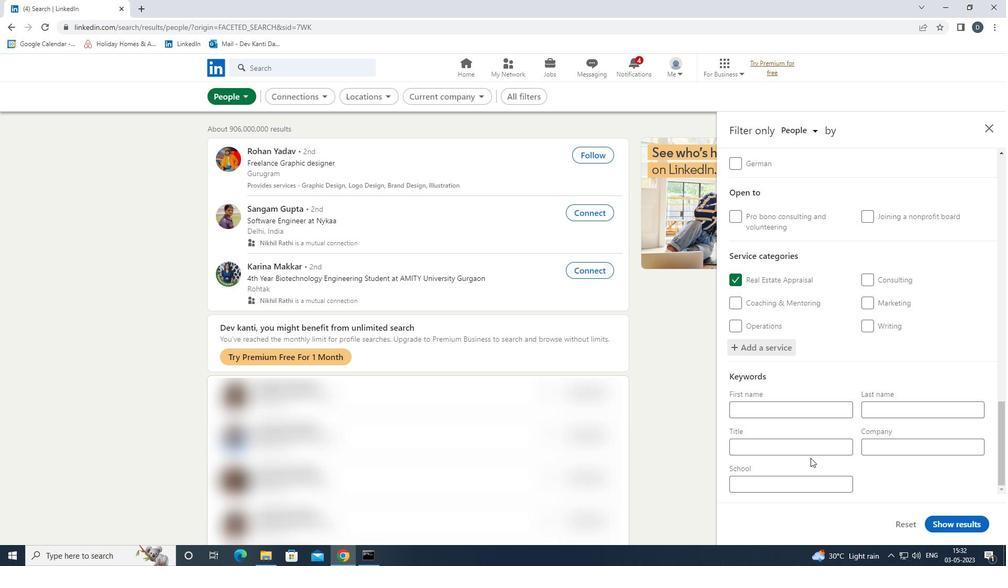 
Action: Mouse pressed left at (812, 441)
Screenshot: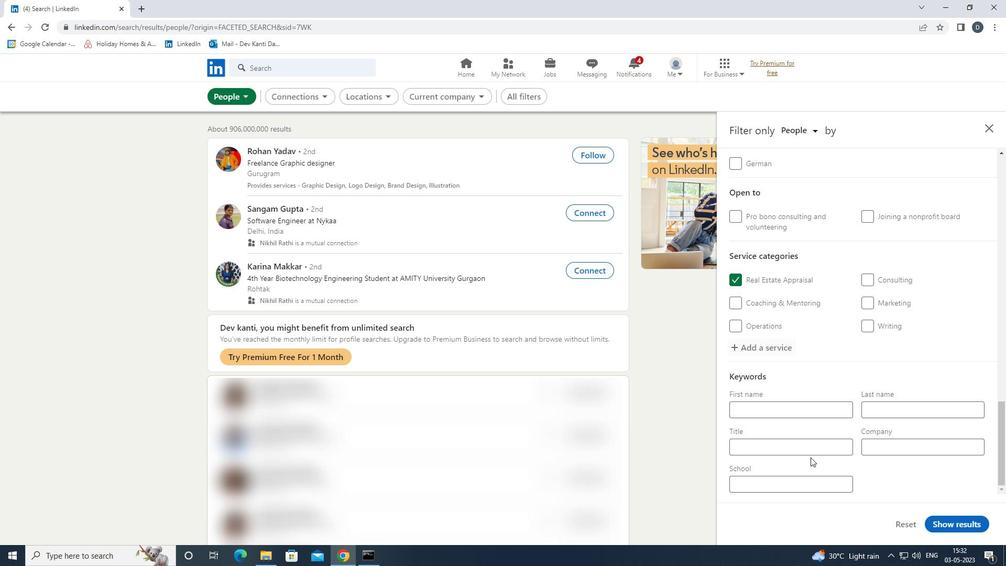 
Action: Key pressed <Key.shift><Key.shift><Key.shift><Key.shift>HOUSEKEEPER
Screenshot: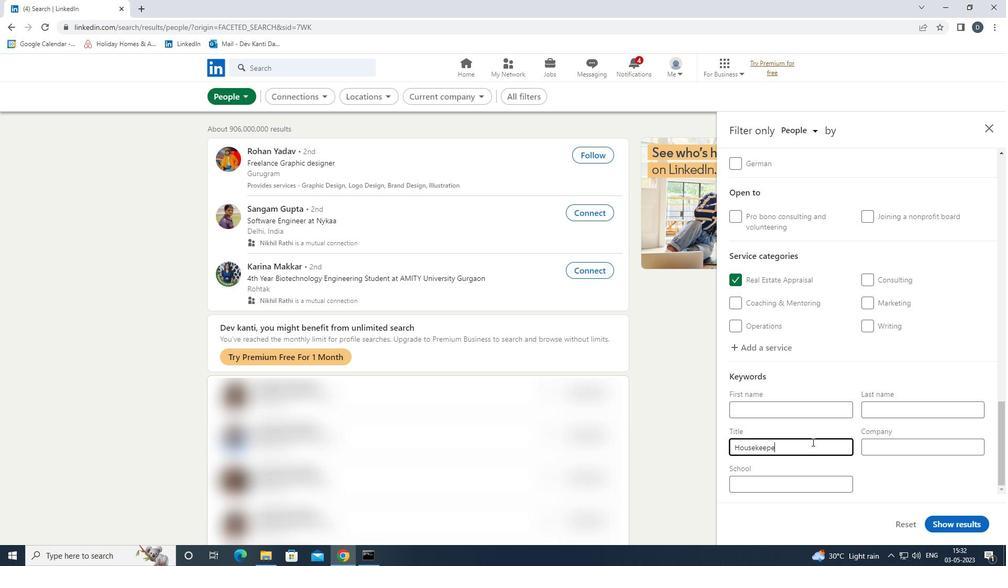
Action: Mouse moved to (961, 525)
Screenshot: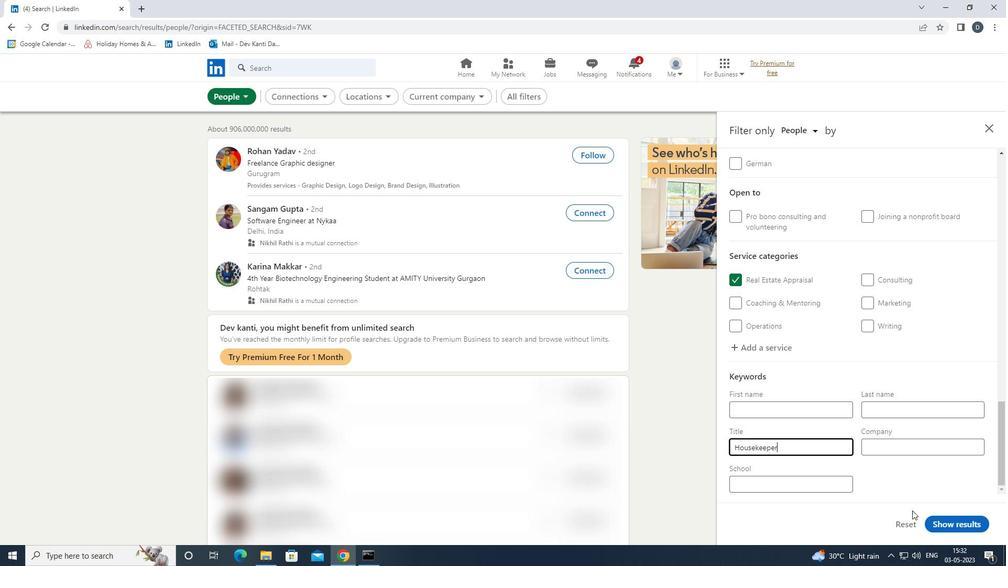 
Action: Mouse pressed left at (961, 525)
Screenshot: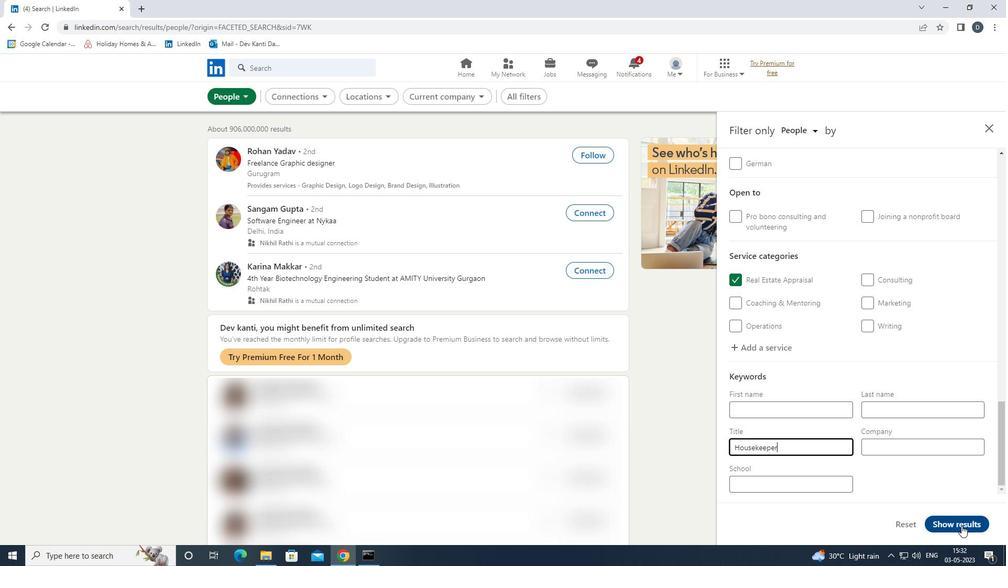 
Action: Mouse moved to (360, 104)
Screenshot: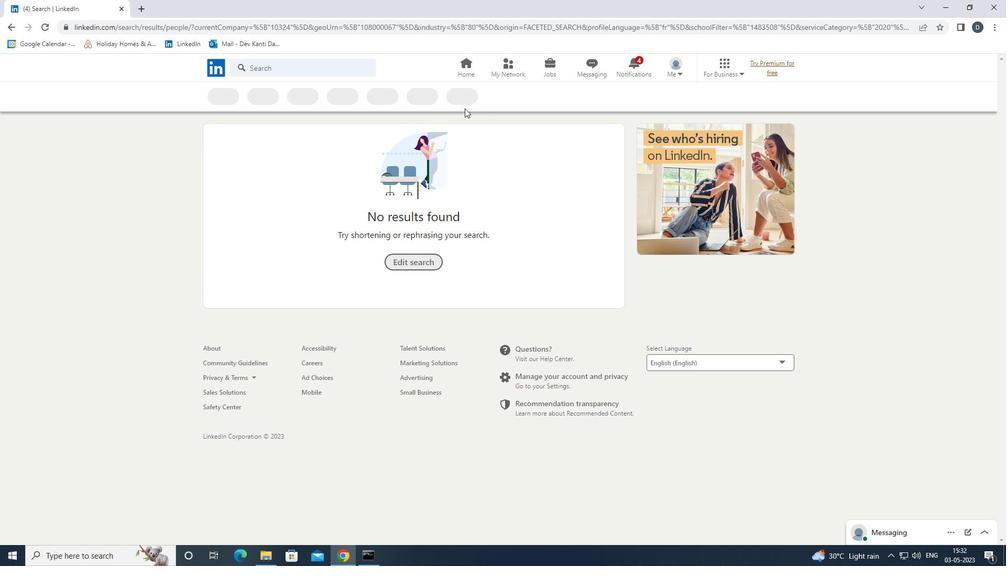 
